 Task: Assign in the project BarTech the issue 'Upgrade the content management and versioning mechanisms of a web application to improve content management and version control' to the sprint 'Onboarding and Training Sprint'. Assign in the project BarTech the issue 'Create a new online platform for online meditation and mindfulness courses with advanced guided meditation and stress reduction features.' to the sprint 'Onboarding and Training Sprint'. Assign in the project BarTech the issue 'Implement a new cloud-based asset management system for a company with advanced asset tracking and maintenance features' to the sprint 'Onboarding and Training Sprint'. Assign in the project BarTech the issue 'Integrate a new push notification feature into an existing mobile application to enhance user engagement and real-time updates' to the sprint 'Onboarding and Training Sprint'
Action: Mouse moved to (185, 50)
Screenshot: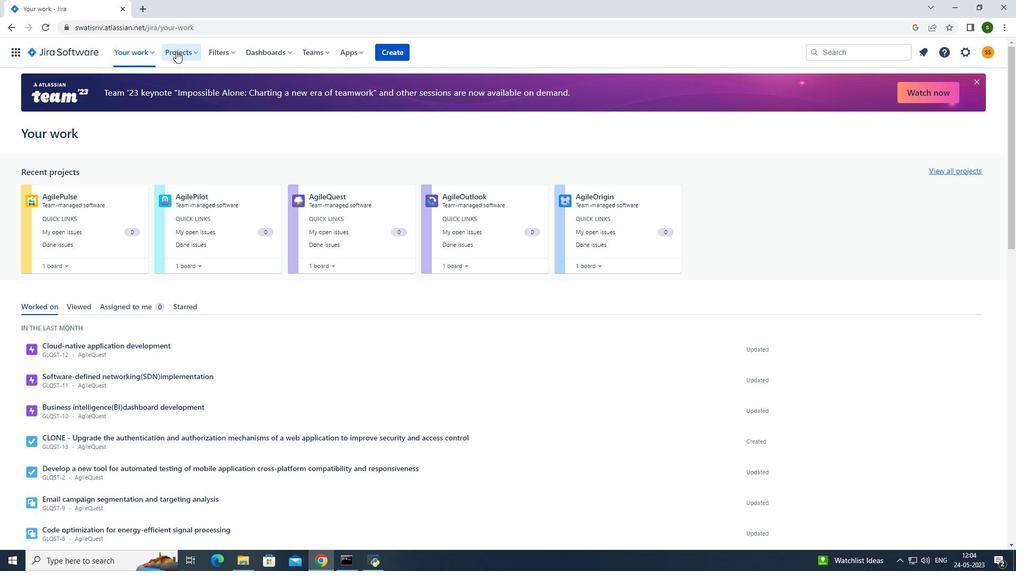 
Action: Mouse pressed left at (185, 50)
Screenshot: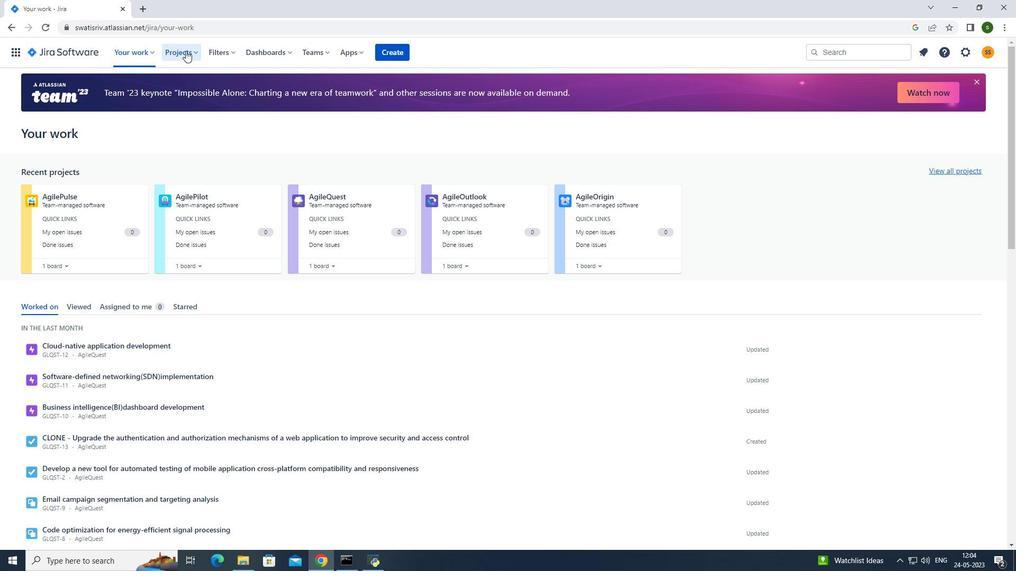 
Action: Mouse moved to (232, 102)
Screenshot: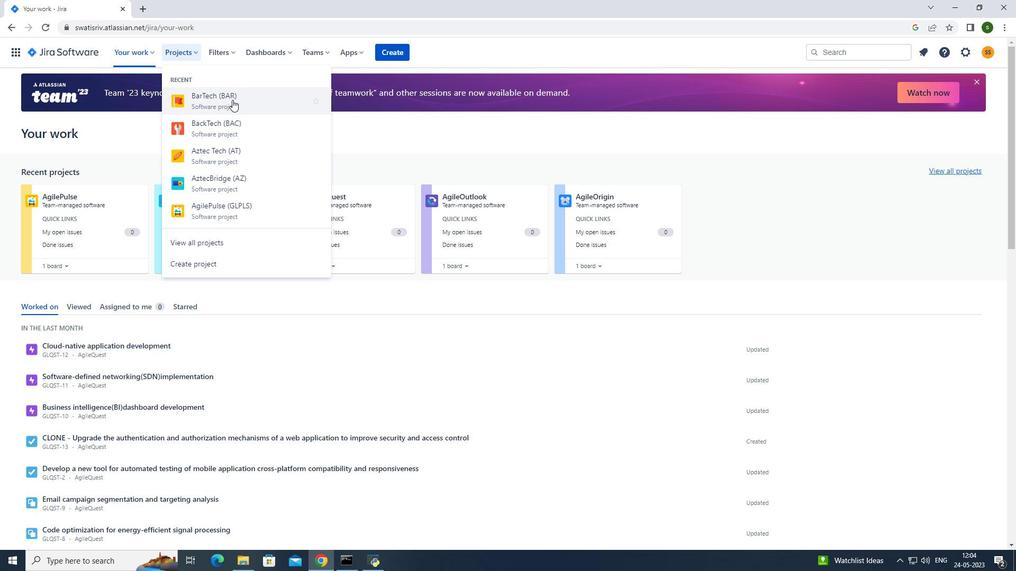 
Action: Mouse pressed left at (232, 102)
Screenshot: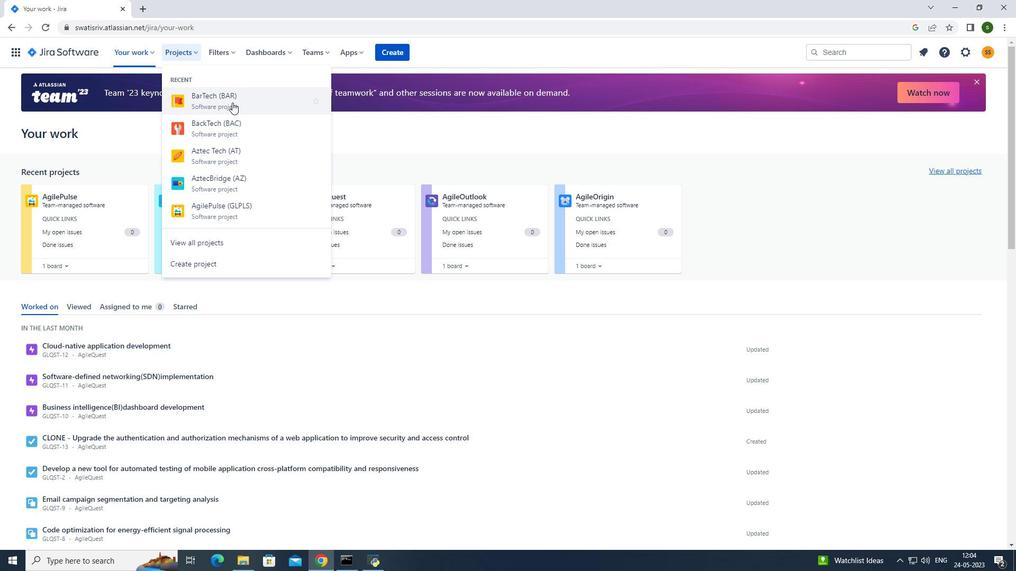 
Action: Mouse moved to (230, 360)
Screenshot: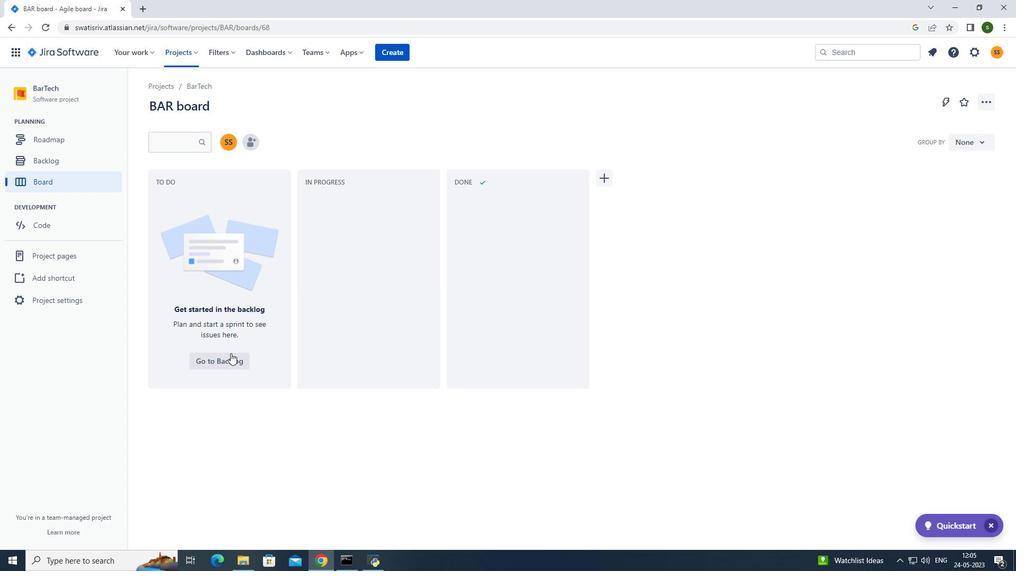 
Action: Mouse pressed left at (230, 360)
Screenshot: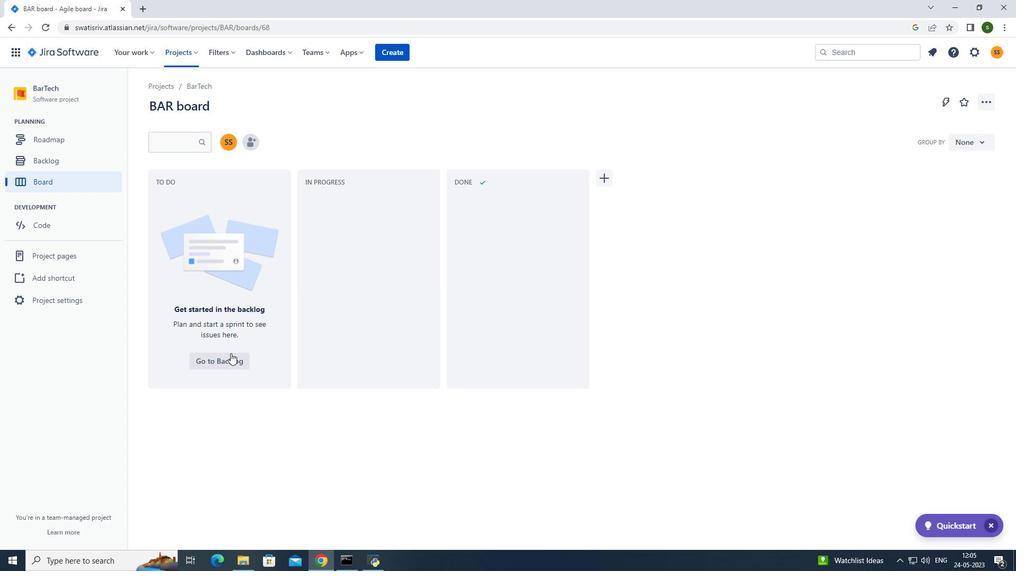 
Action: Mouse moved to (412, 300)
Screenshot: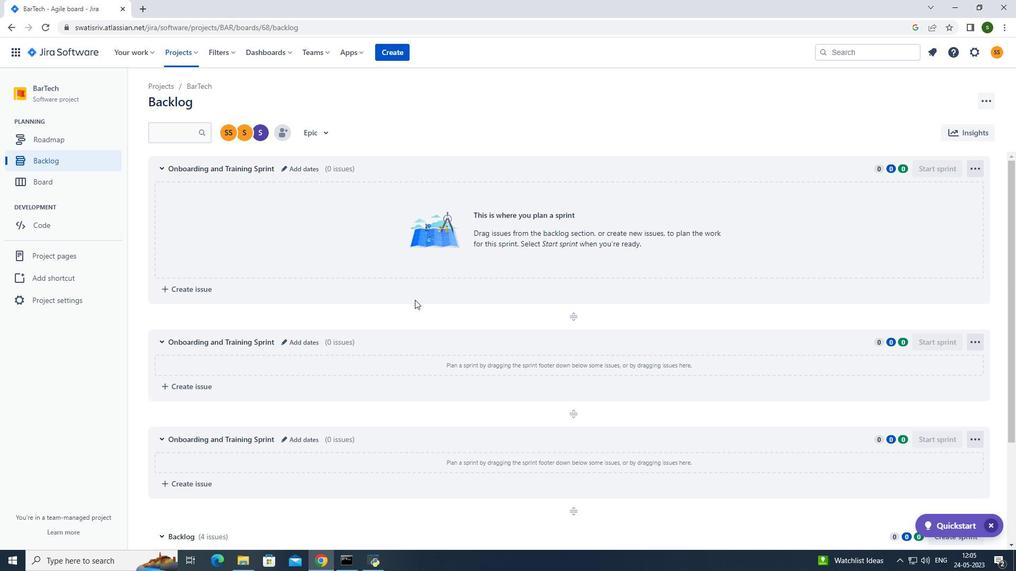
Action: Mouse scrolled (412, 299) with delta (0, 0)
Screenshot: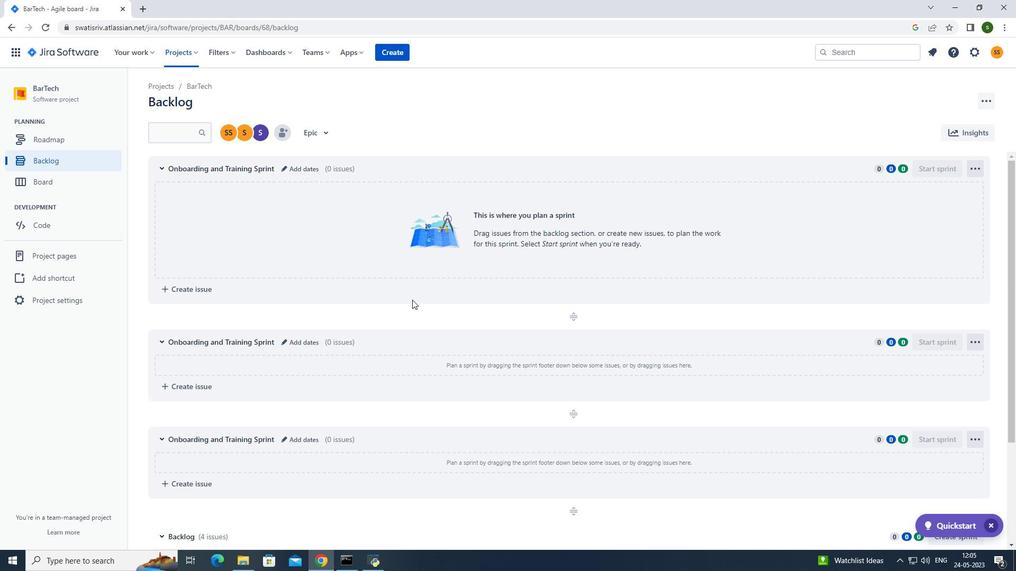 
Action: Mouse moved to (407, 300)
Screenshot: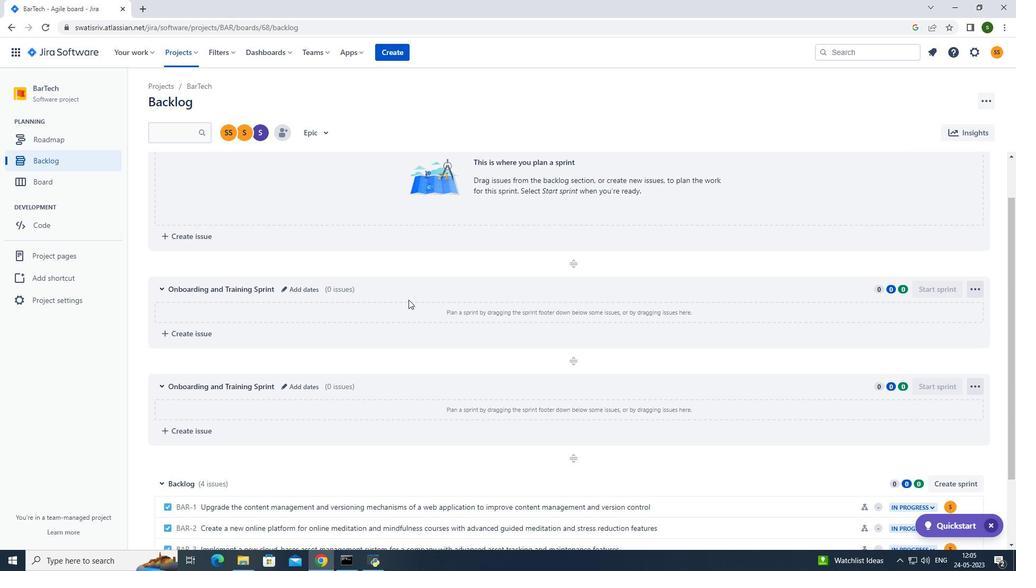 
Action: Mouse scrolled (407, 300) with delta (0, 0)
Screenshot: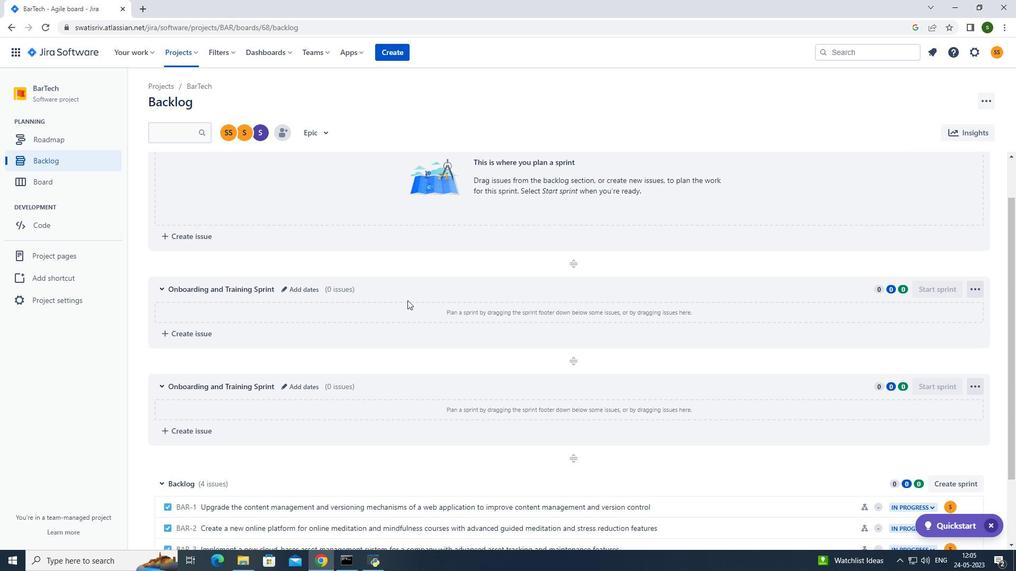 
Action: Mouse scrolled (407, 300) with delta (0, 0)
Screenshot: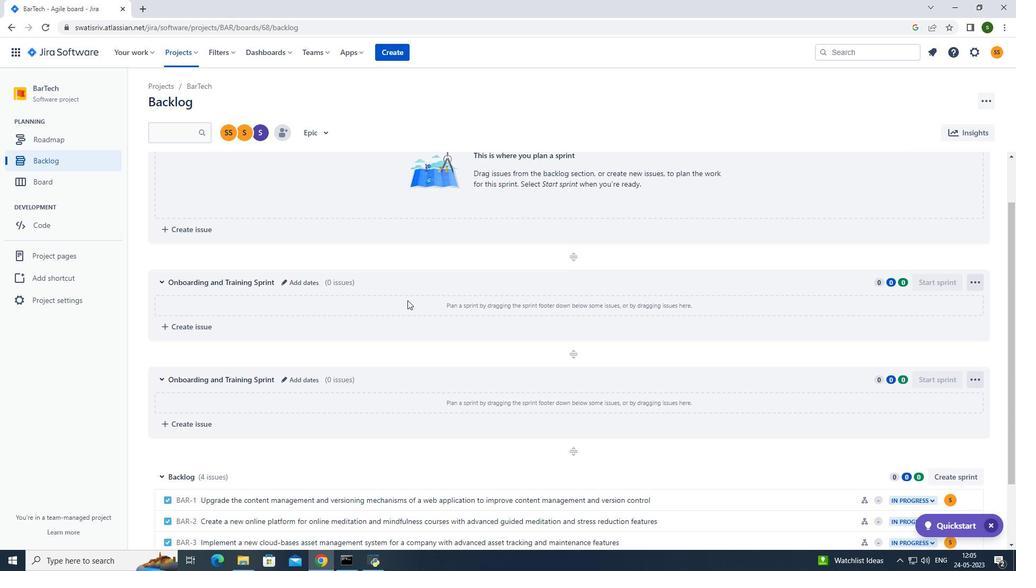 
Action: Mouse scrolled (407, 300) with delta (0, 0)
Screenshot: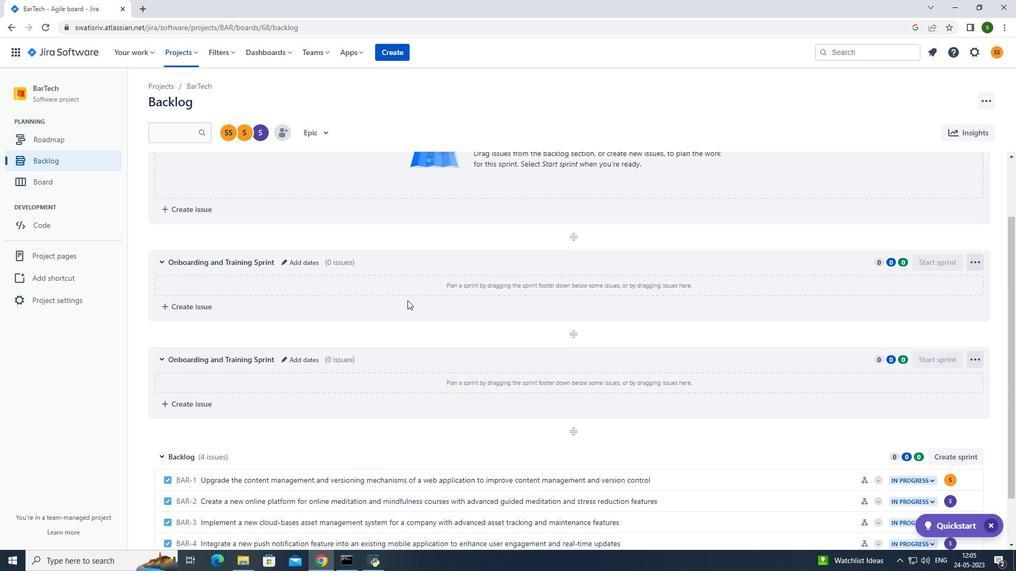 
Action: Mouse moved to (973, 420)
Screenshot: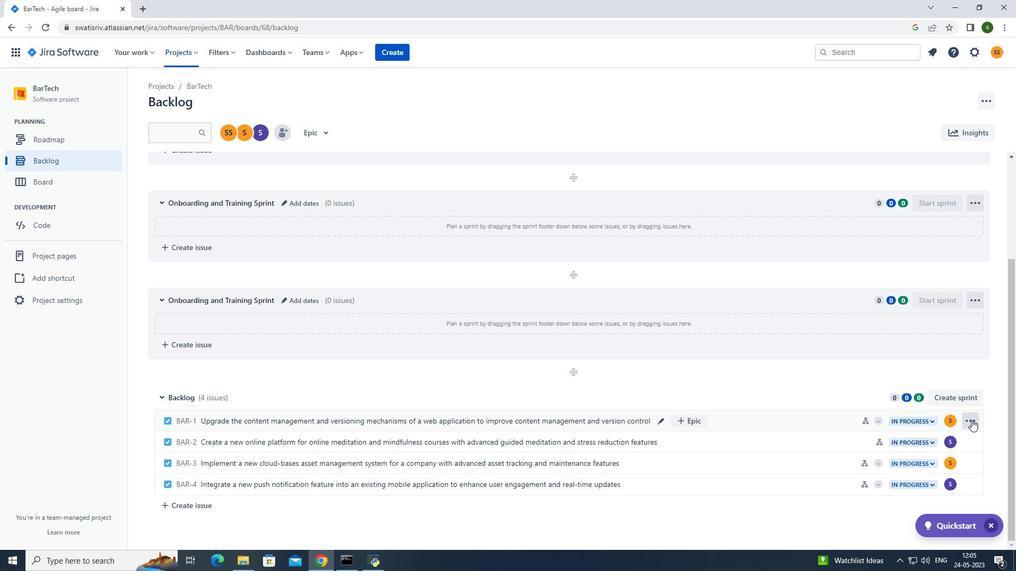 
Action: Mouse pressed left at (973, 420)
Screenshot: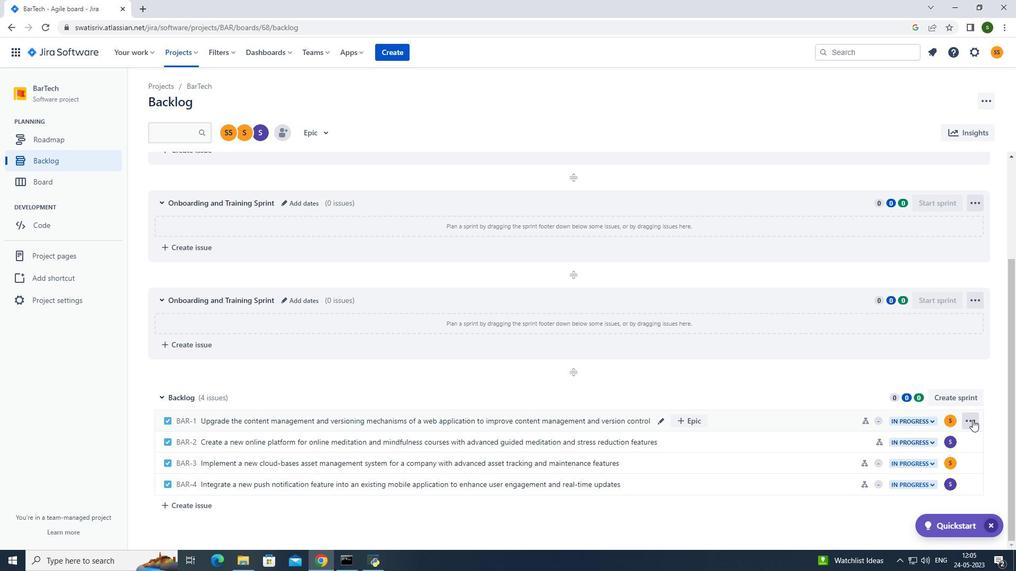 
Action: Mouse moved to (916, 329)
Screenshot: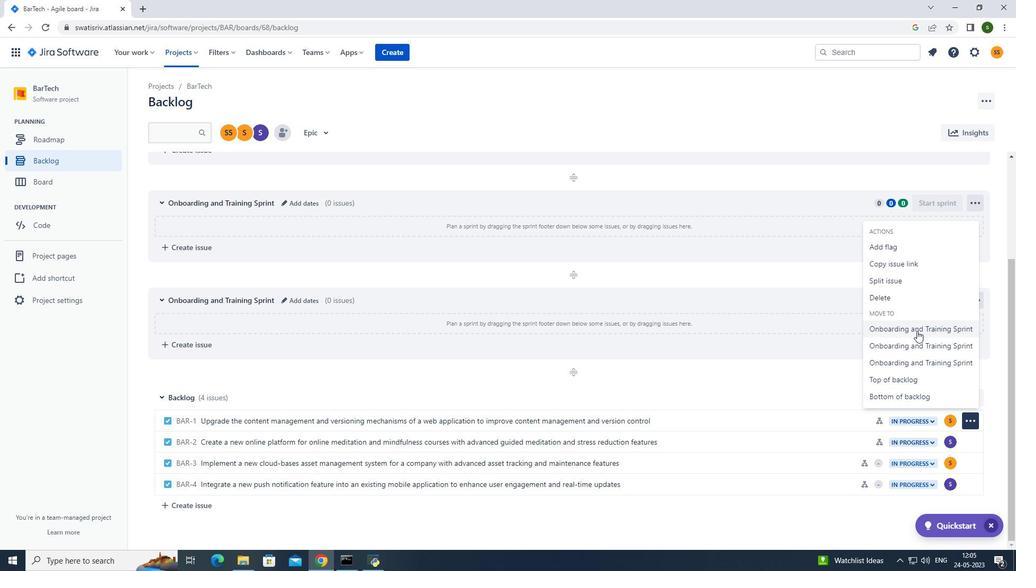 
Action: Mouse pressed left at (916, 329)
Screenshot: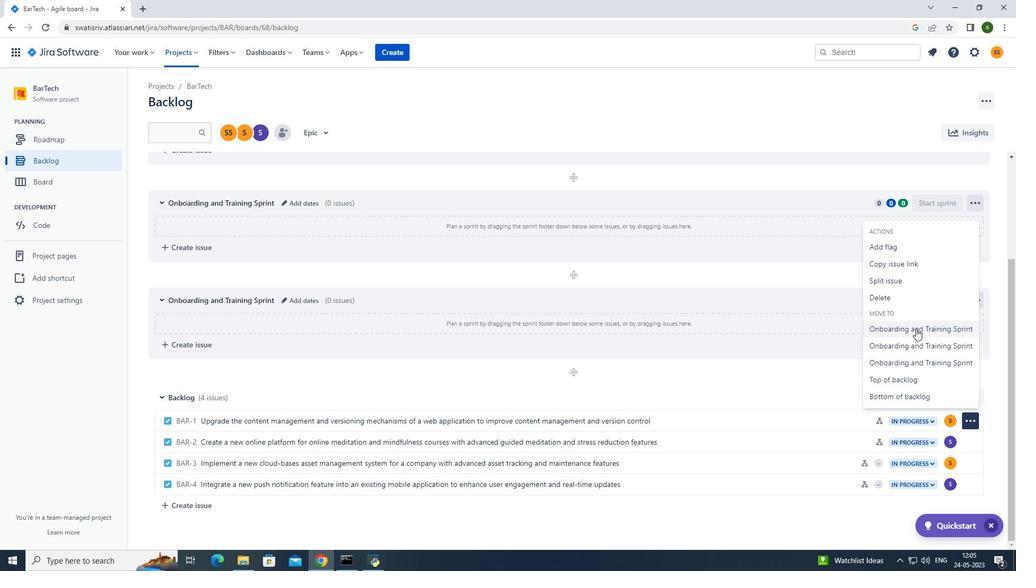 
Action: Mouse moved to (186, 49)
Screenshot: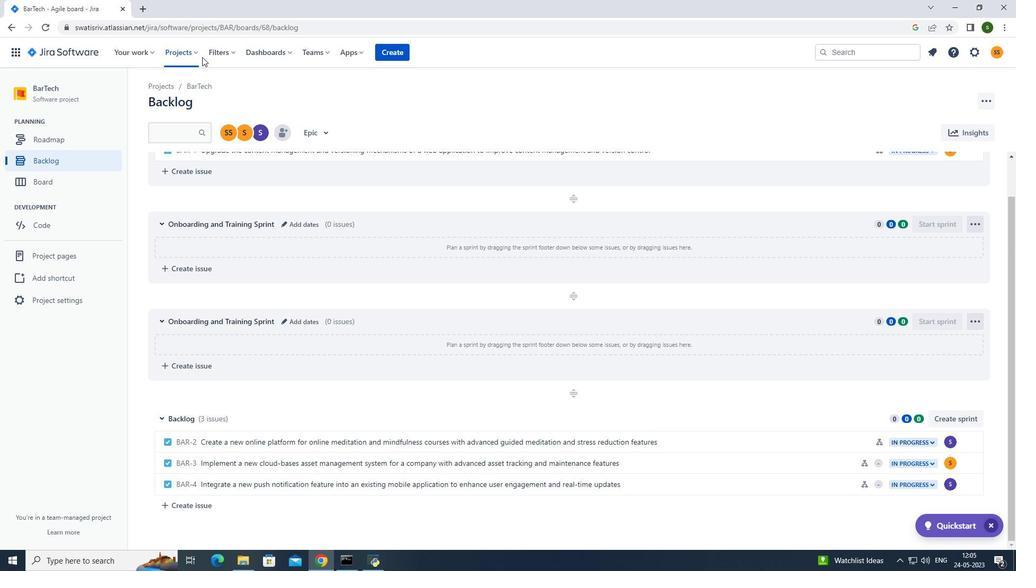 
Action: Mouse pressed left at (186, 49)
Screenshot: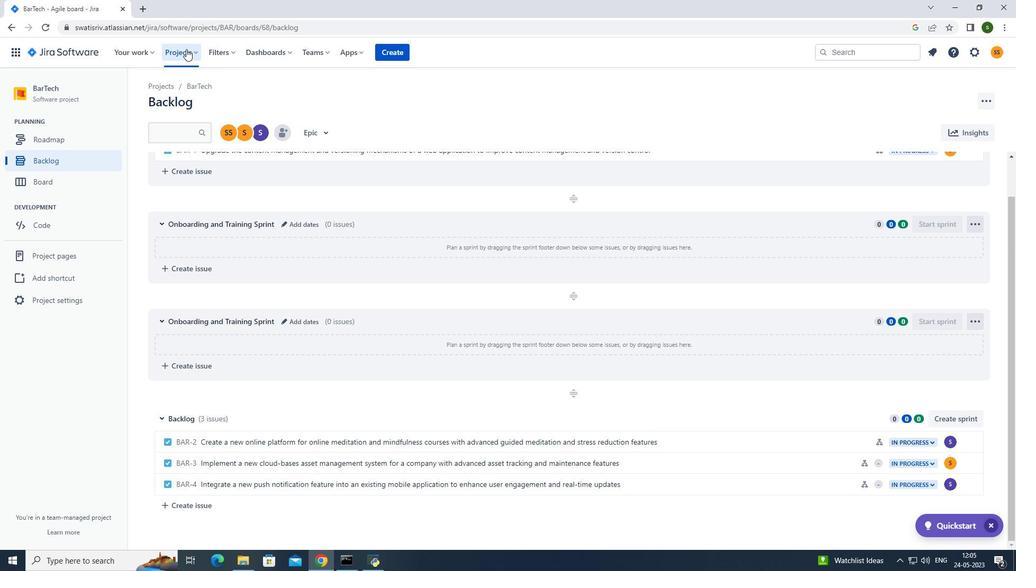 
Action: Mouse moved to (238, 103)
Screenshot: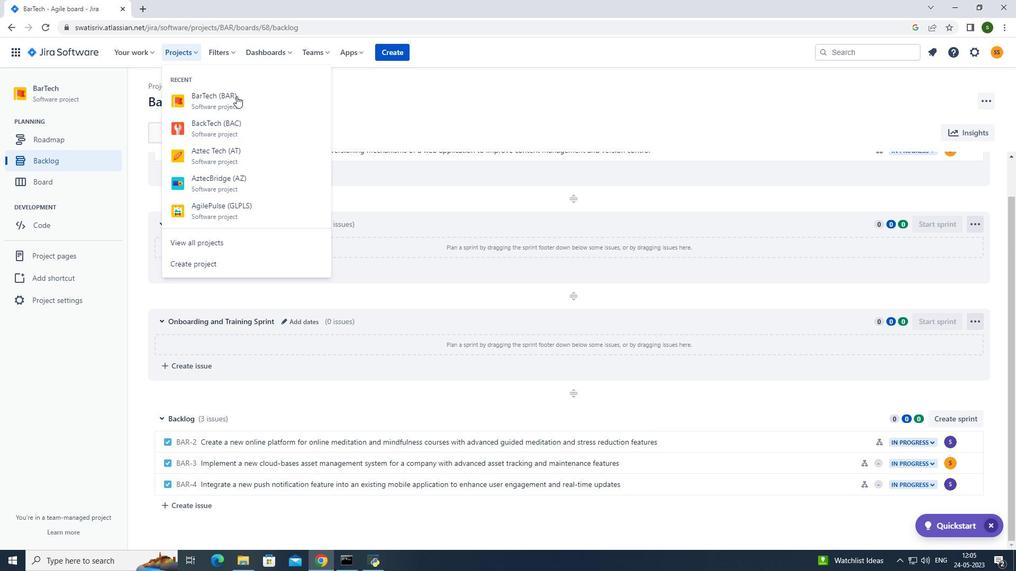 
Action: Mouse pressed left at (238, 103)
Screenshot: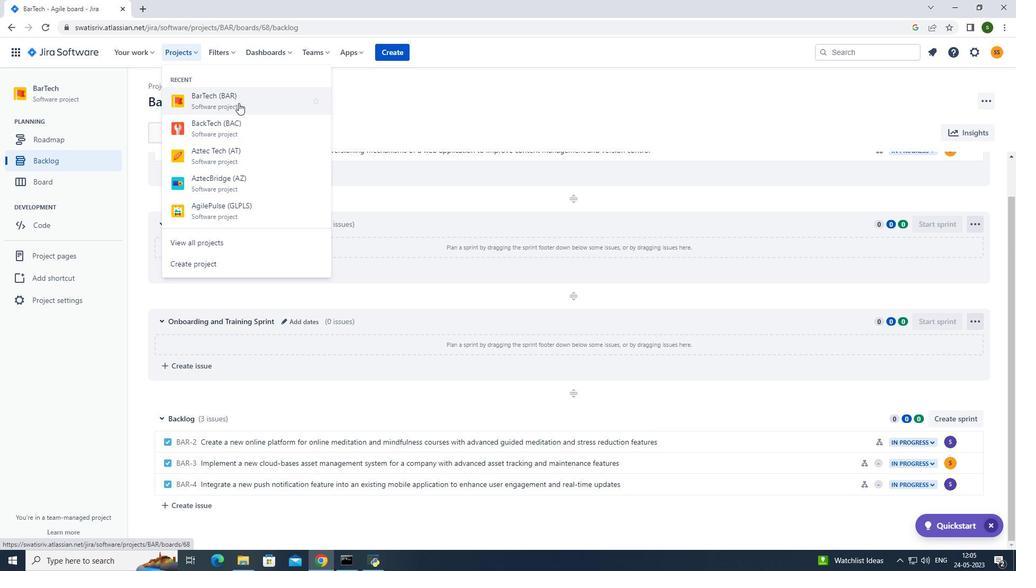 
Action: Mouse moved to (214, 366)
Screenshot: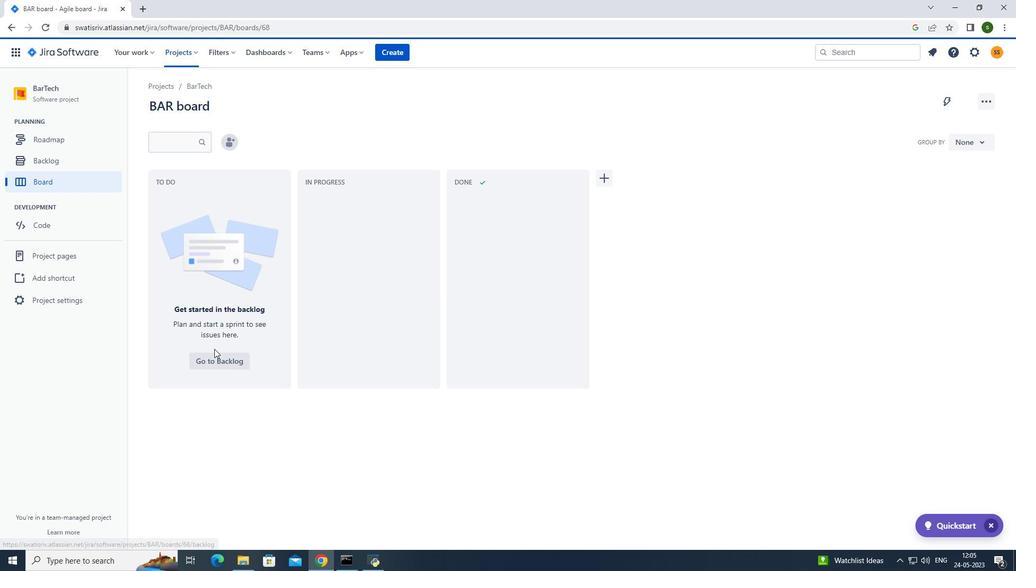 
Action: Mouse pressed left at (214, 366)
Screenshot: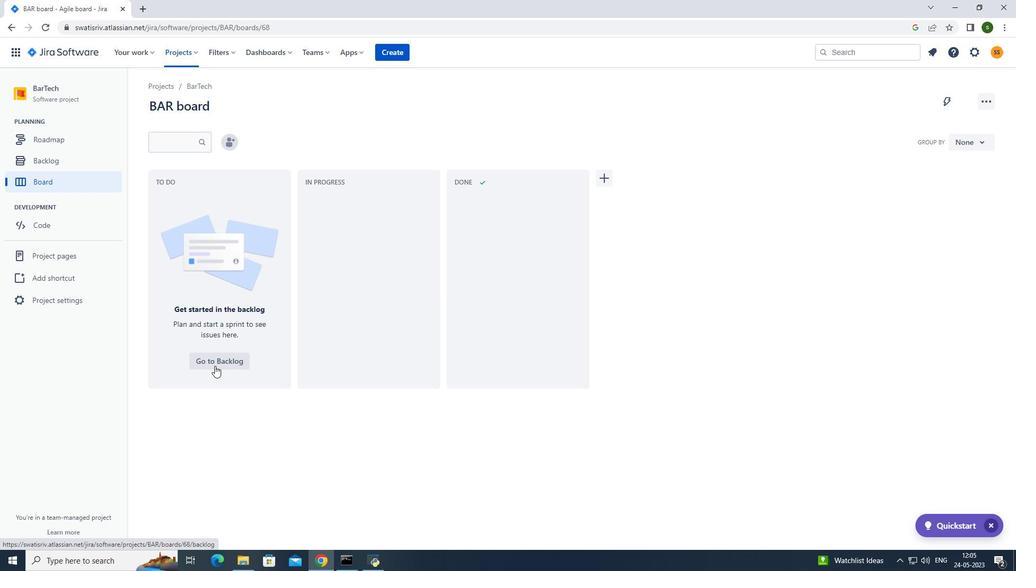 
Action: Mouse moved to (795, 361)
Screenshot: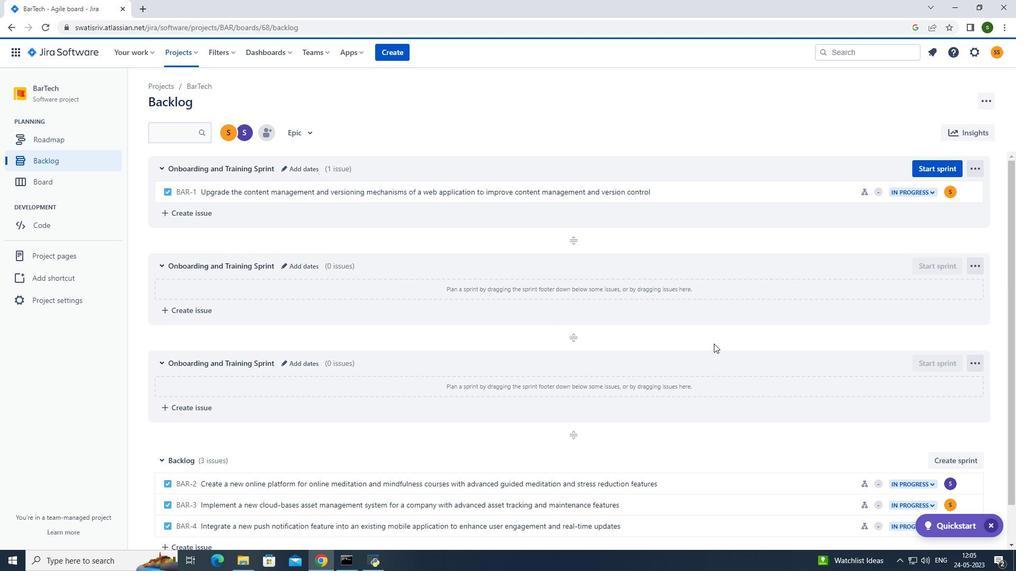 
Action: Mouse scrolled (795, 360) with delta (0, 0)
Screenshot: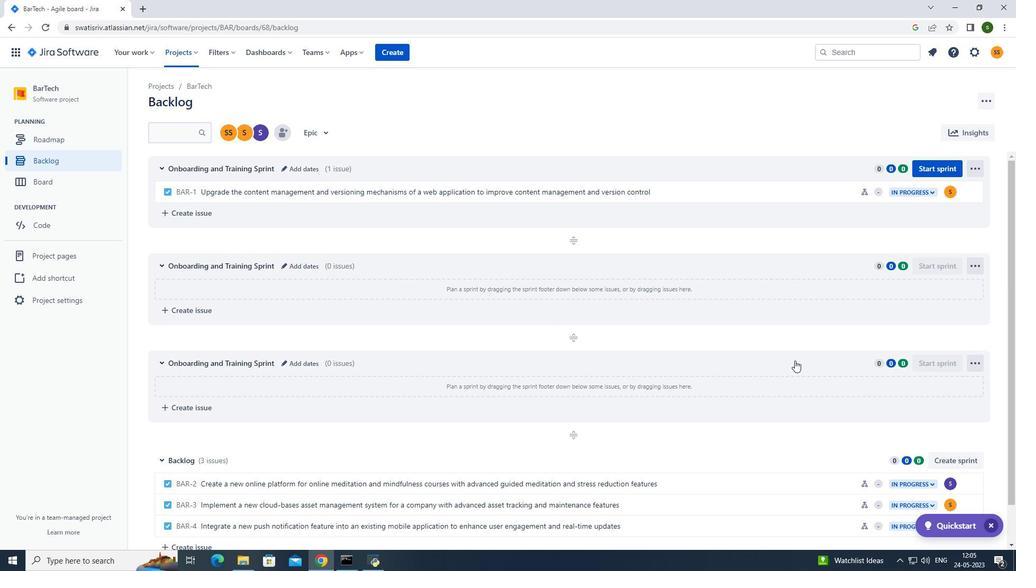 
Action: Mouse scrolled (795, 360) with delta (0, 0)
Screenshot: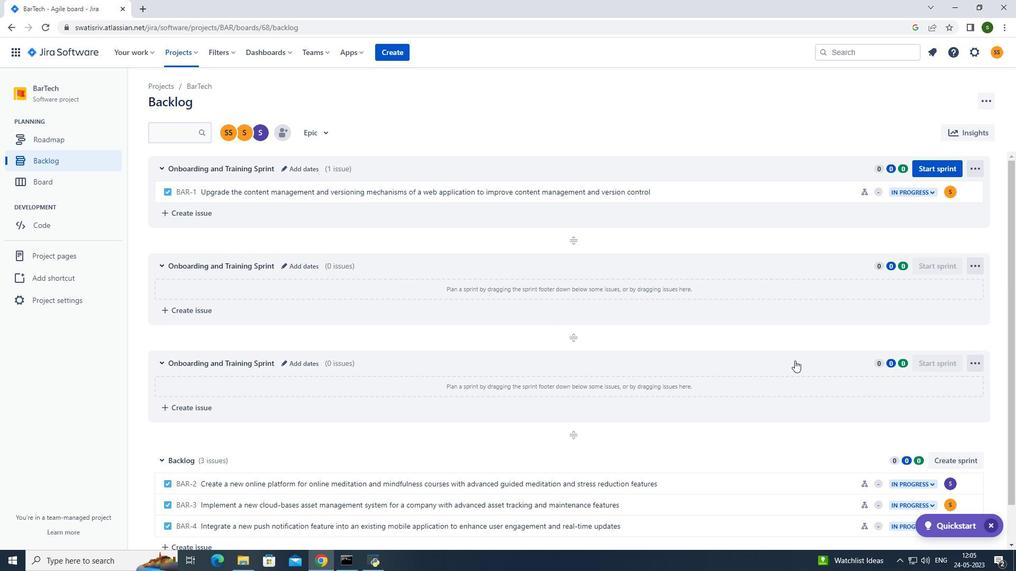 
Action: Mouse scrolled (795, 360) with delta (0, 0)
Screenshot: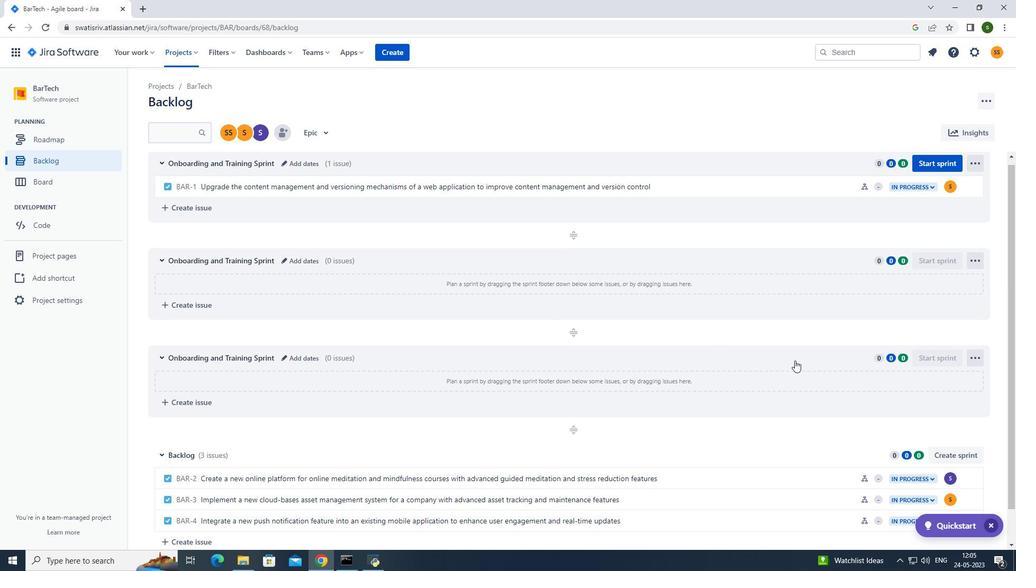 
Action: Mouse moved to (966, 438)
Screenshot: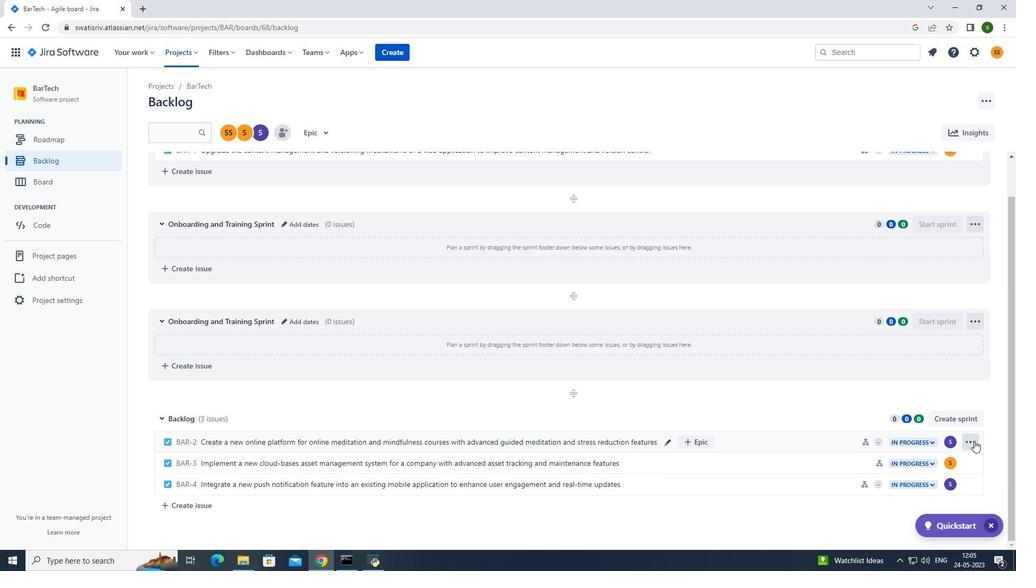 
Action: Mouse pressed left at (966, 438)
Screenshot: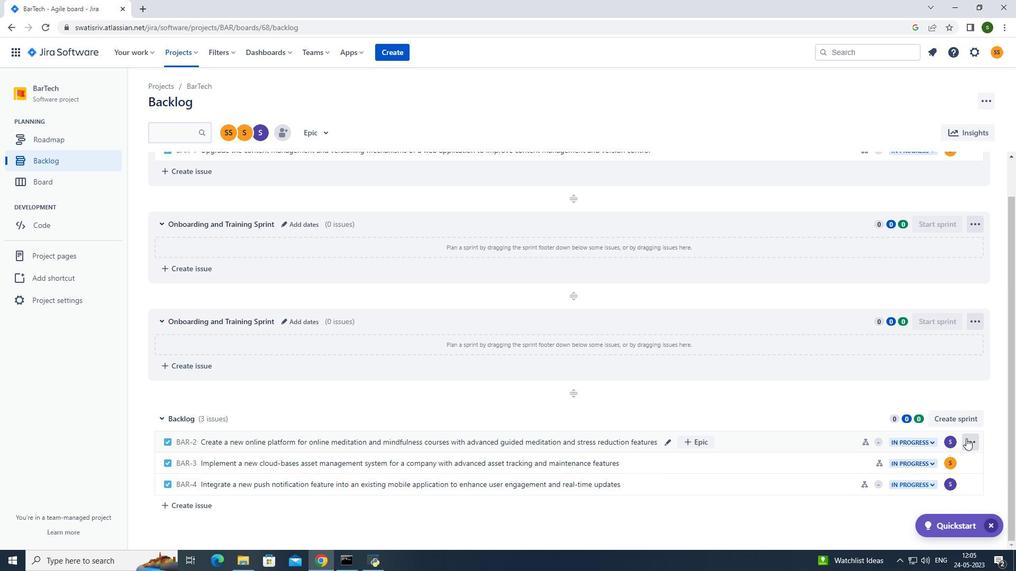 
Action: Mouse moved to (920, 371)
Screenshot: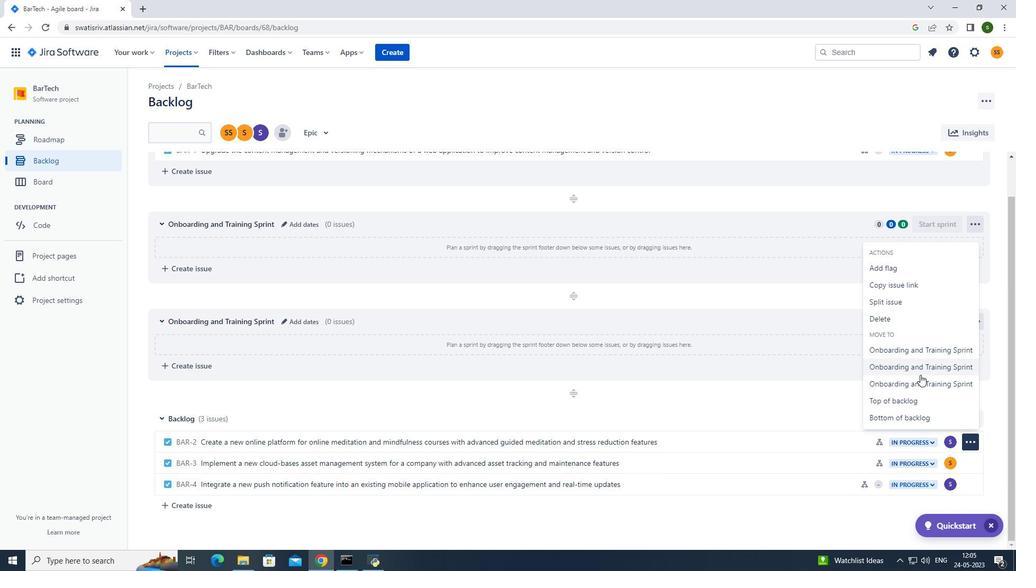 
Action: Mouse pressed left at (920, 371)
Screenshot: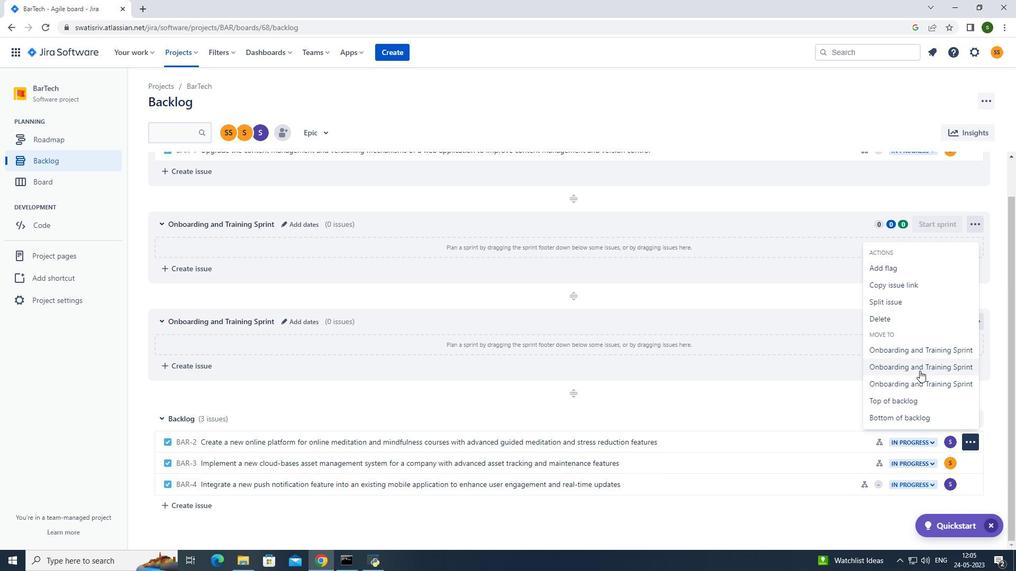 
Action: Mouse moved to (180, 58)
Screenshot: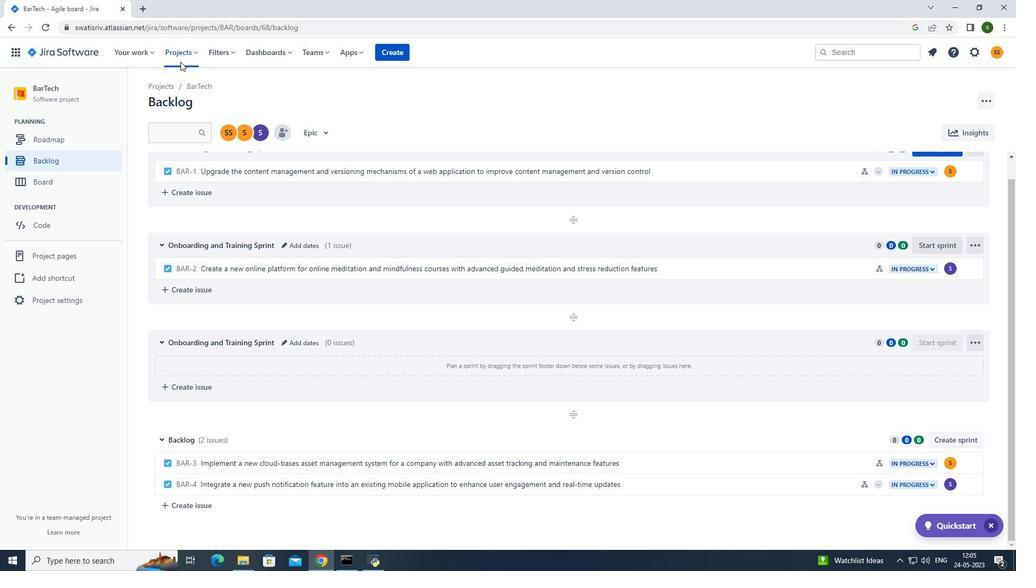 
Action: Mouse pressed left at (180, 58)
Screenshot: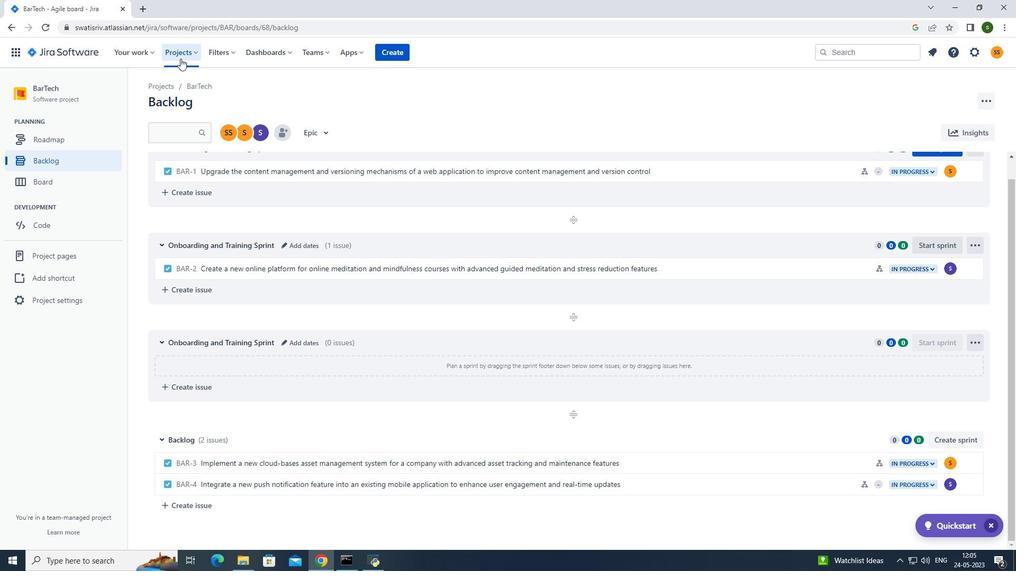 
Action: Mouse moved to (220, 91)
Screenshot: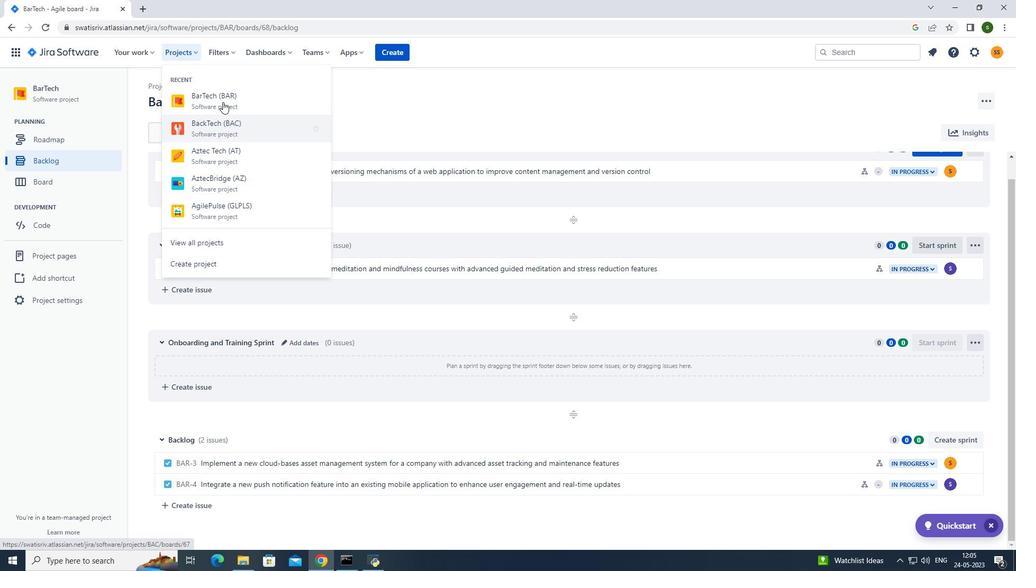 
Action: Mouse pressed left at (220, 91)
Screenshot: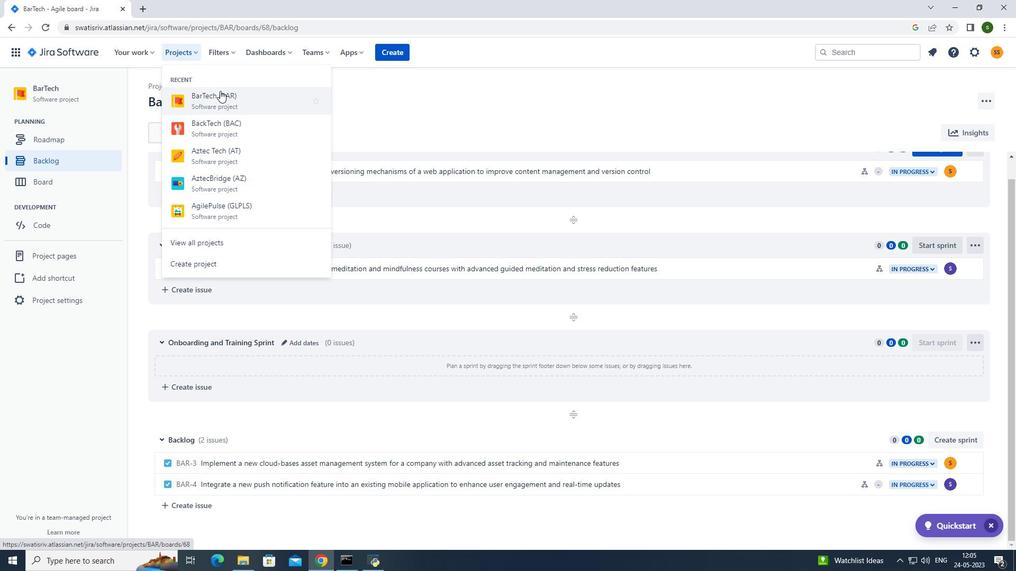 
Action: Mouse moved to (230, 357)
Screenshot: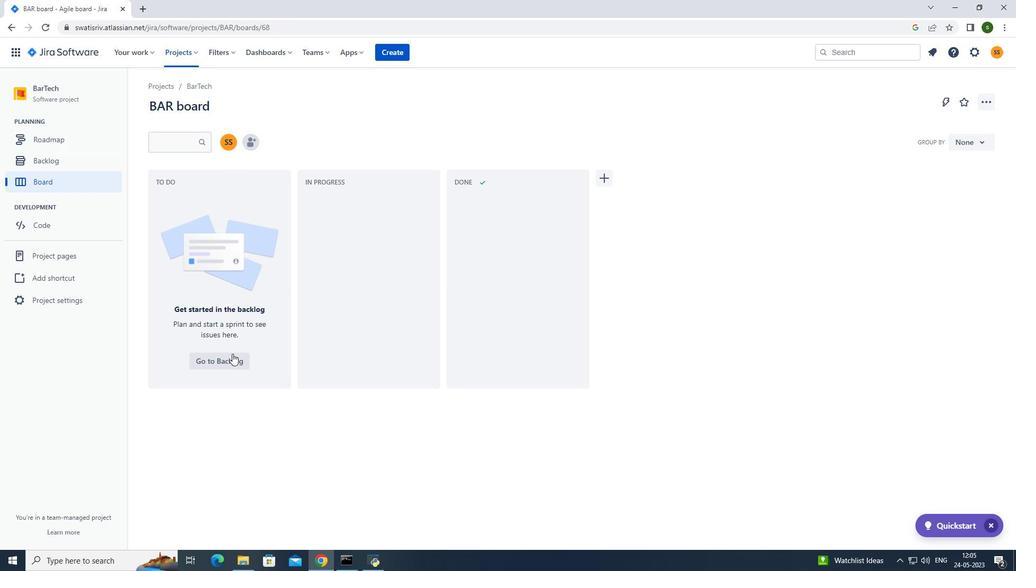 
Action: Mouse pressed left at (230, 357)
Screenshot: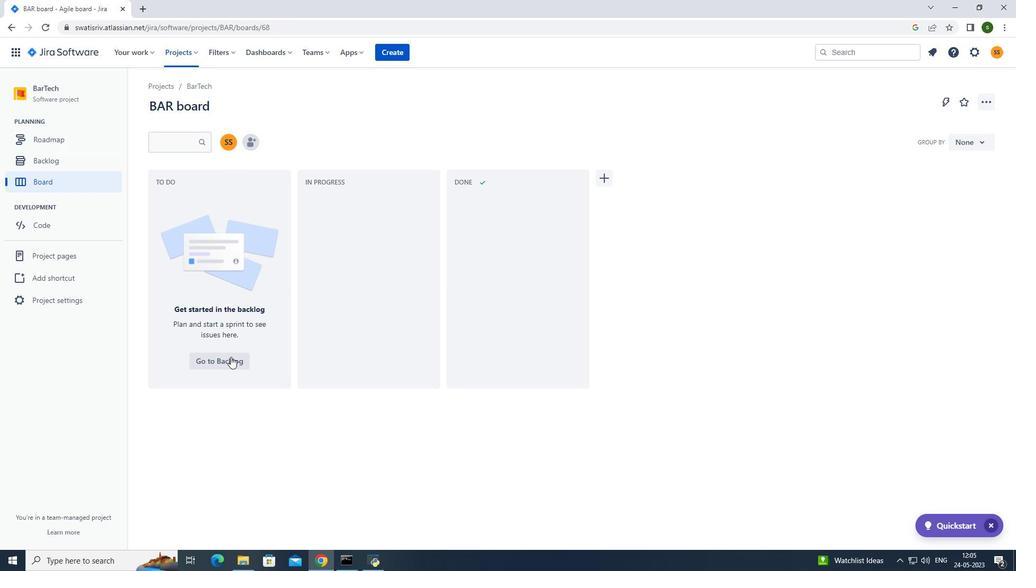 
Action: Mouse moved to (461, 331)
Screenshot: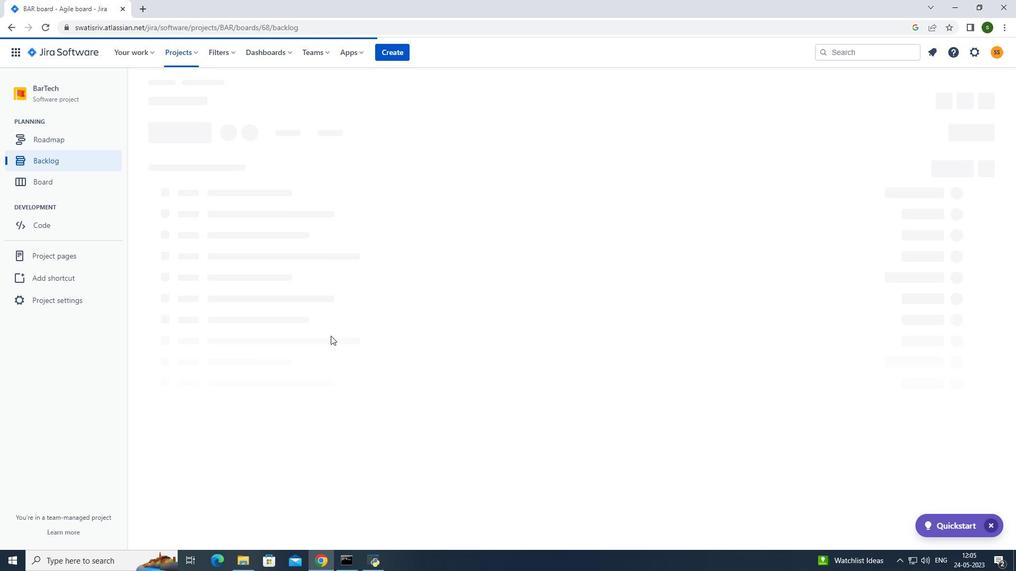 
Action: Mouse scrolled (461, 331) with delta (0, 0)
Screenshot: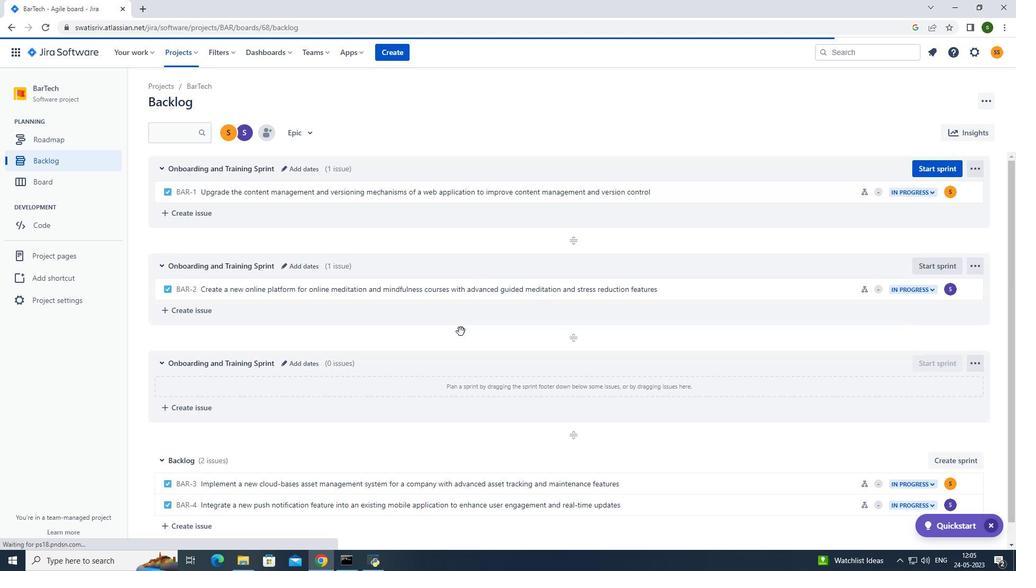 
Action: Mouse scrolled (461, 331) with delta (0, 0)
Screenshot: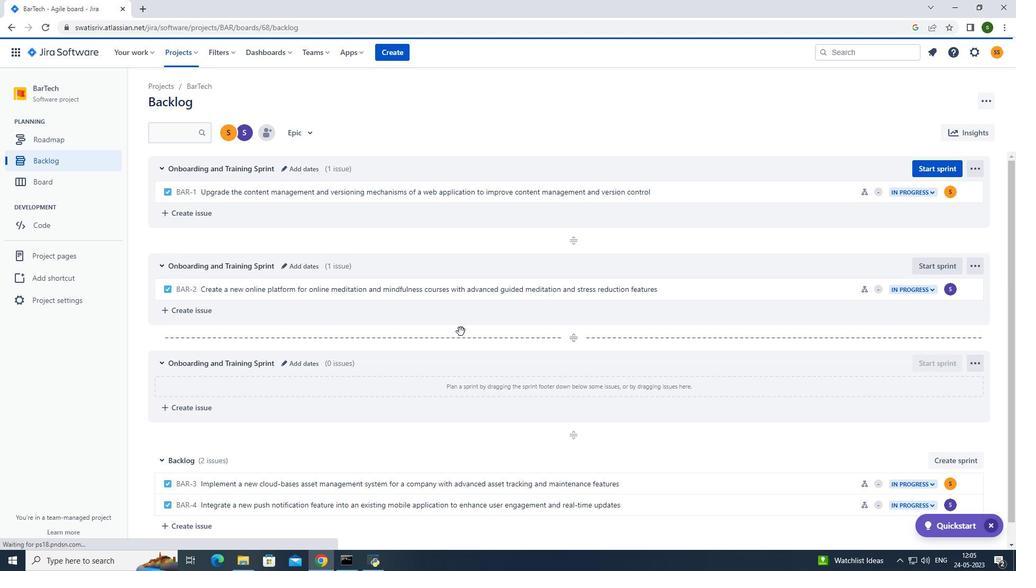 
Action: Mouse scrolled (461, 331) with delta (0, 0)
Screenshot: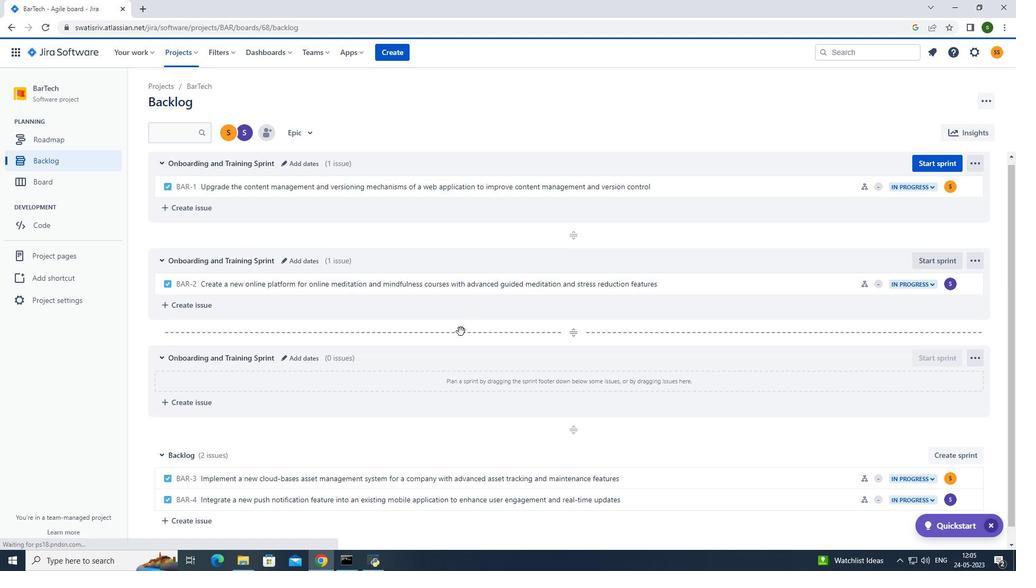
Action: Mouse moved to (971, 461)
Screenshot: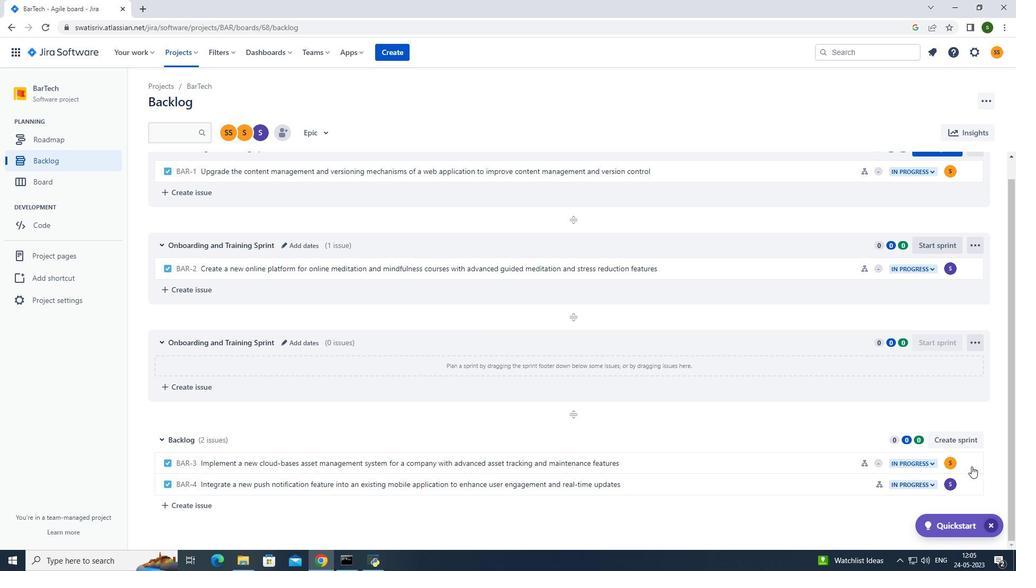 
Action: Mouse pressed left at (971, 461)
Screenshot: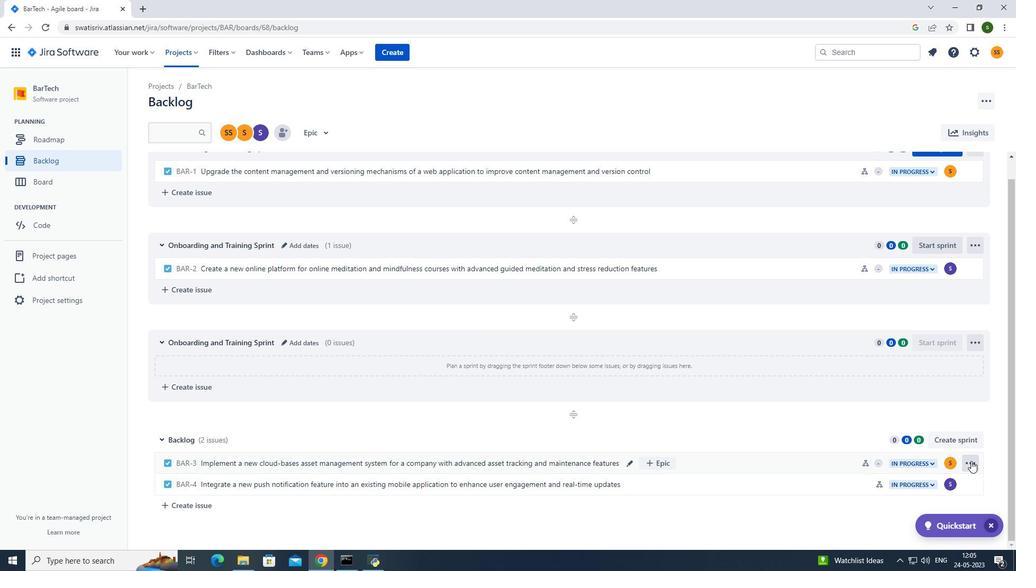 
Action: Mouse moved to (923, 409)
Screenshot: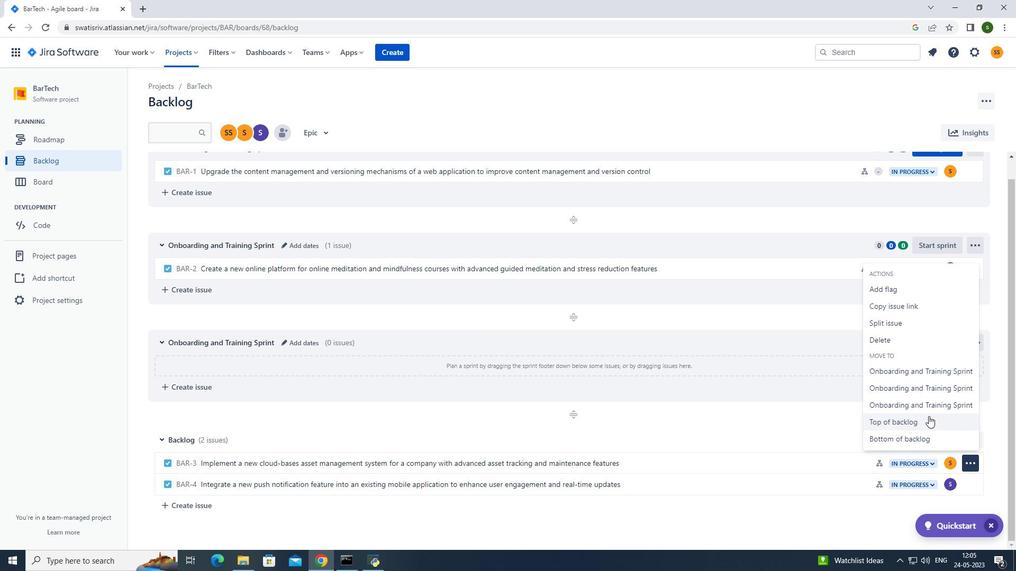 
Action: Mouse pressed left at (923, 409)
Screenshot: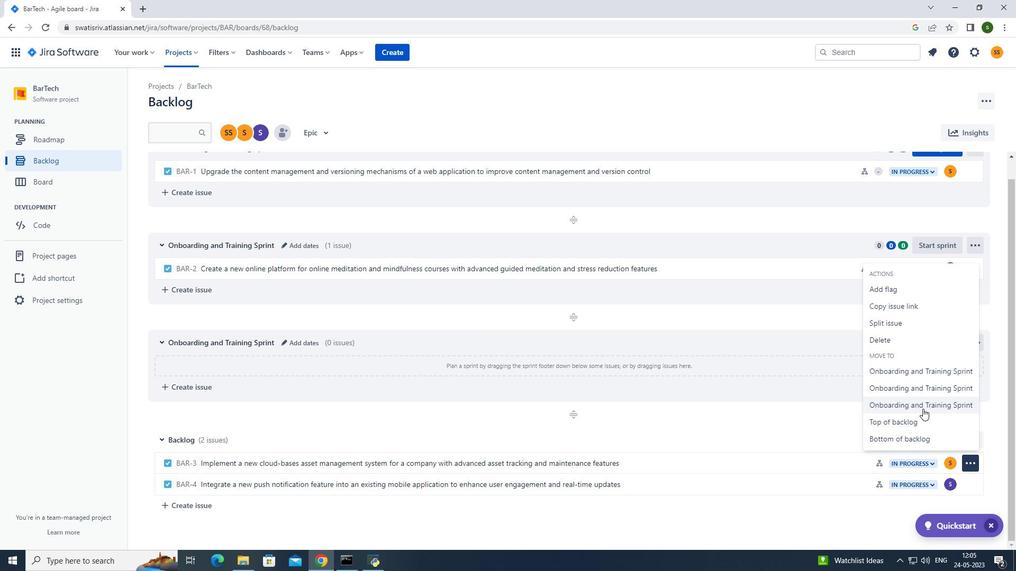 
Action: Mouse moved to (198, 55)
Screenshot: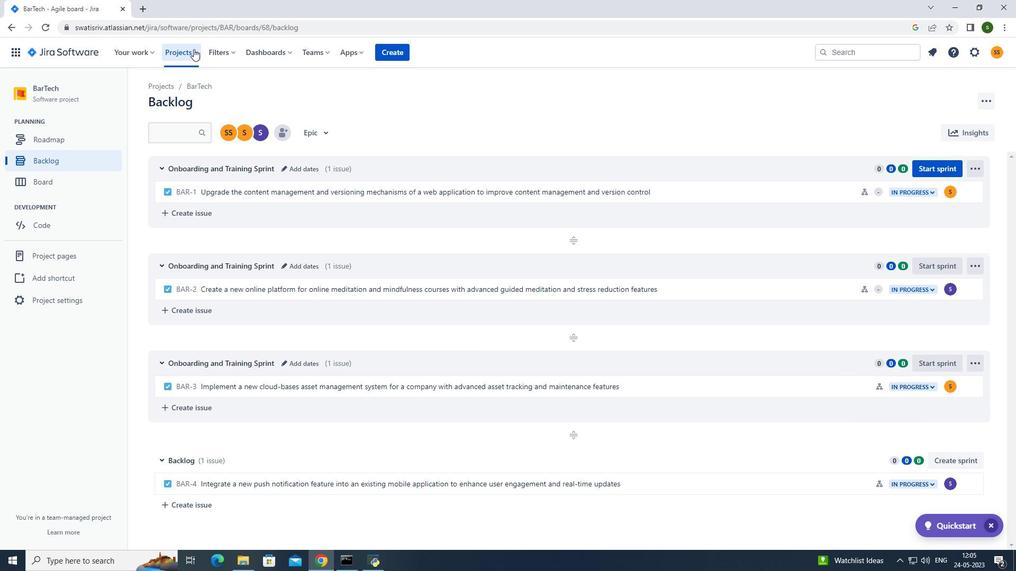 
Action: Mouse pressed left at (198, 55)
Screenshot: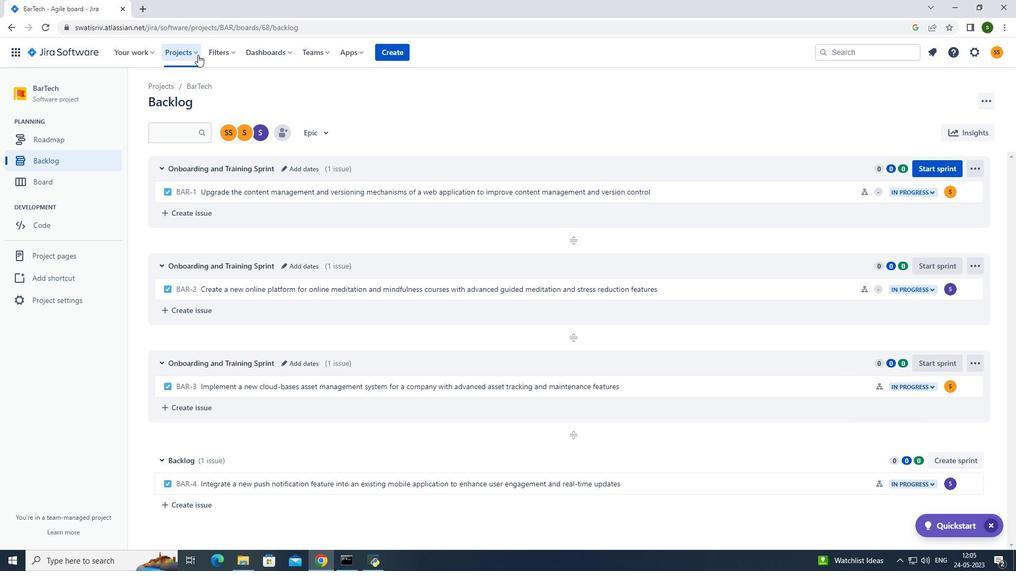 
Action: Mouse moved to (218, 95)
Screenshot: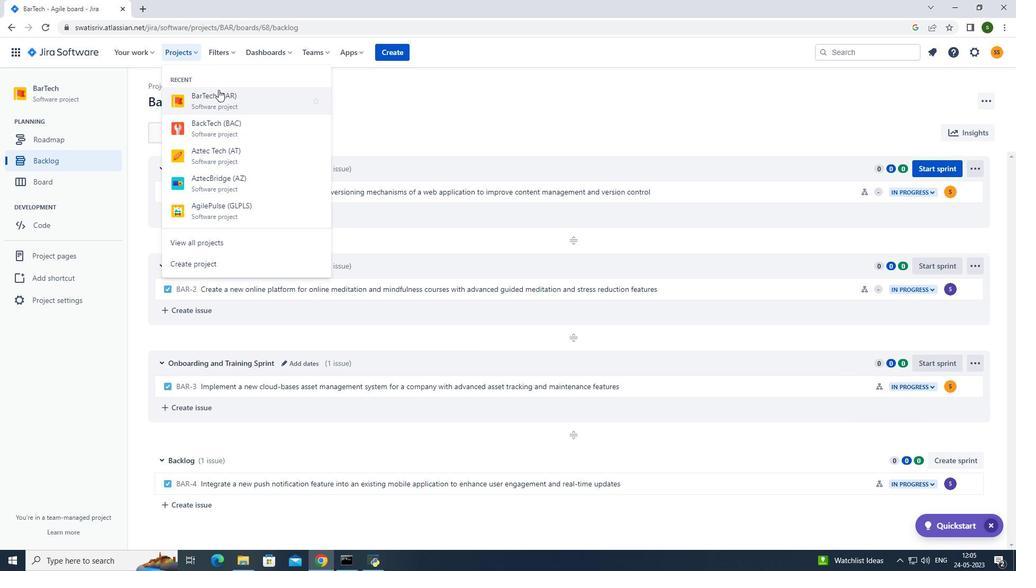 
Action: Mouse pressed left at (218, 95)
Screenshot: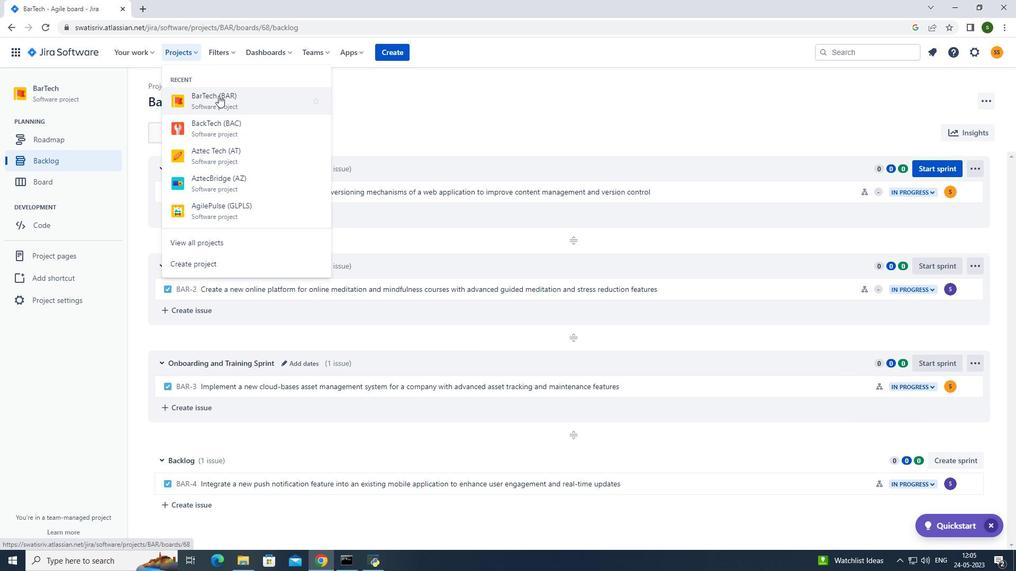 
Action: Mouse moved to (232, 366)
Screenshot: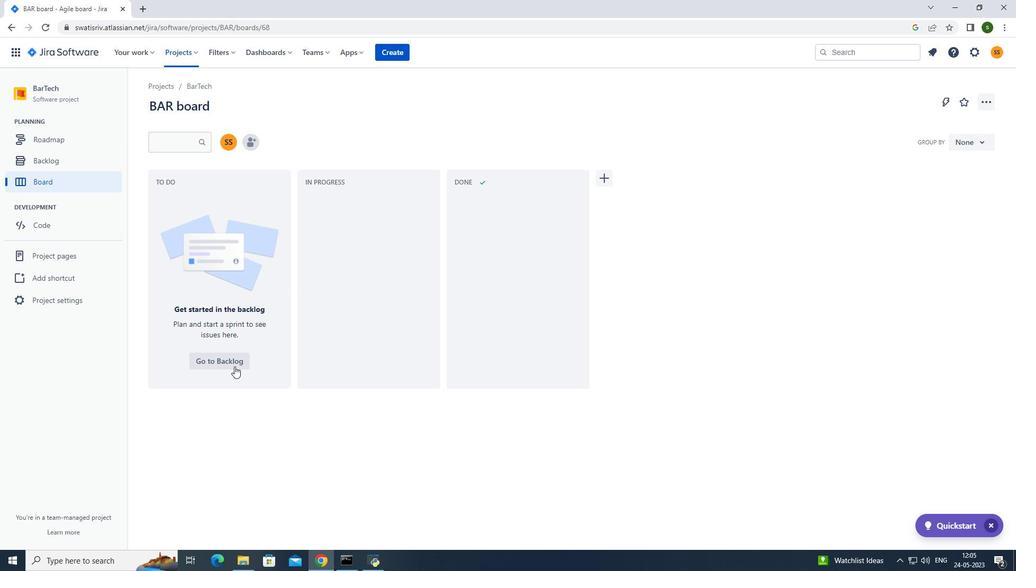 
Action: Mouse pressed left at (232, 366)
Screenshot: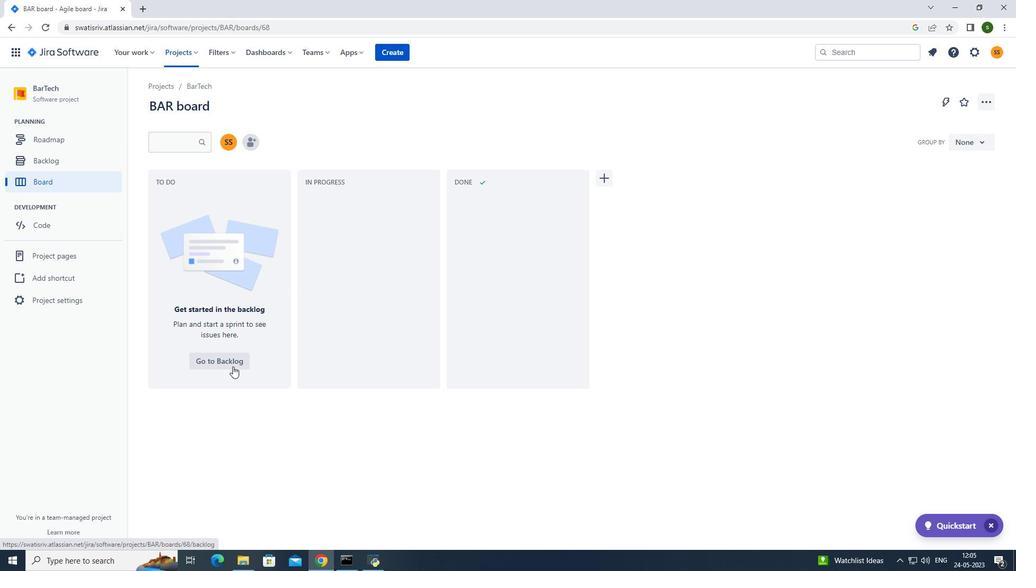 
Action: Mouse moved to (637, 362)
Screenshot: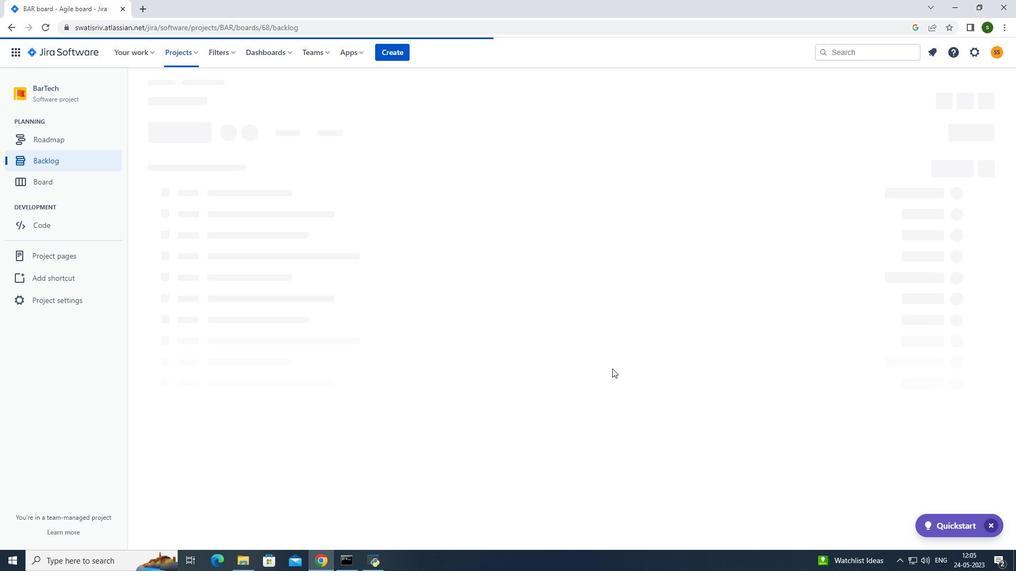 
Action: Mouse scrolled (637, 362) with delta (0, 0)
Screenshot: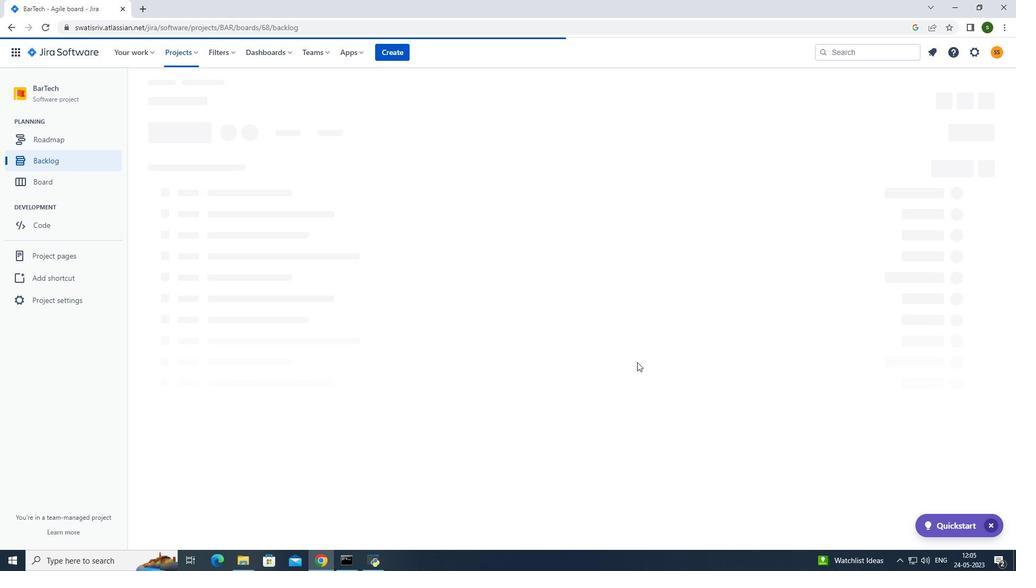 
Action: Mouse scrolled (637, 362) with delta (0, 0)
Screenshot: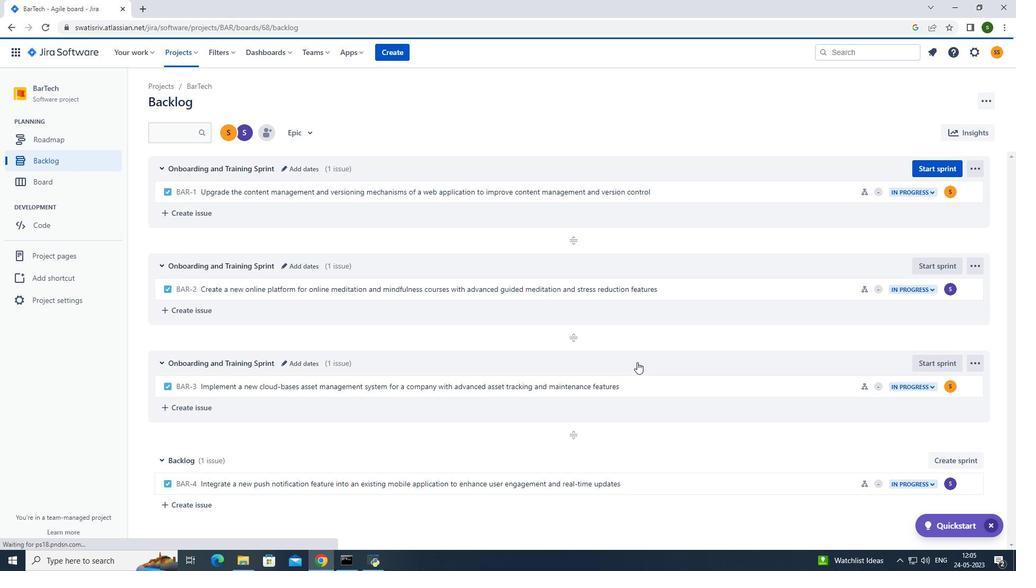 
Action: Mouse scrolled (637, 362) with delta (0, 0)
Screenshot: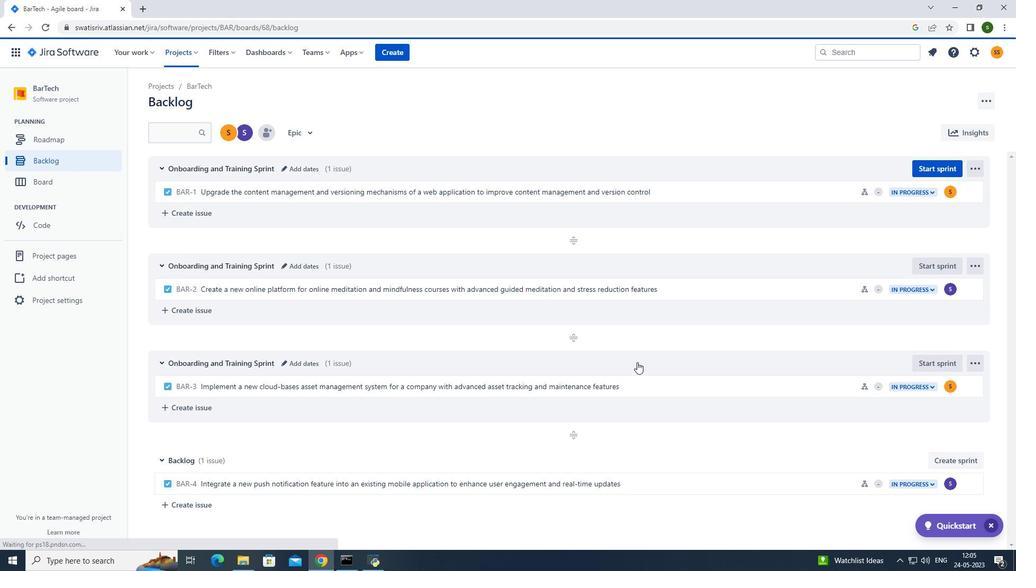 
Action: Mouse moved to (971, 481)
Screenshot: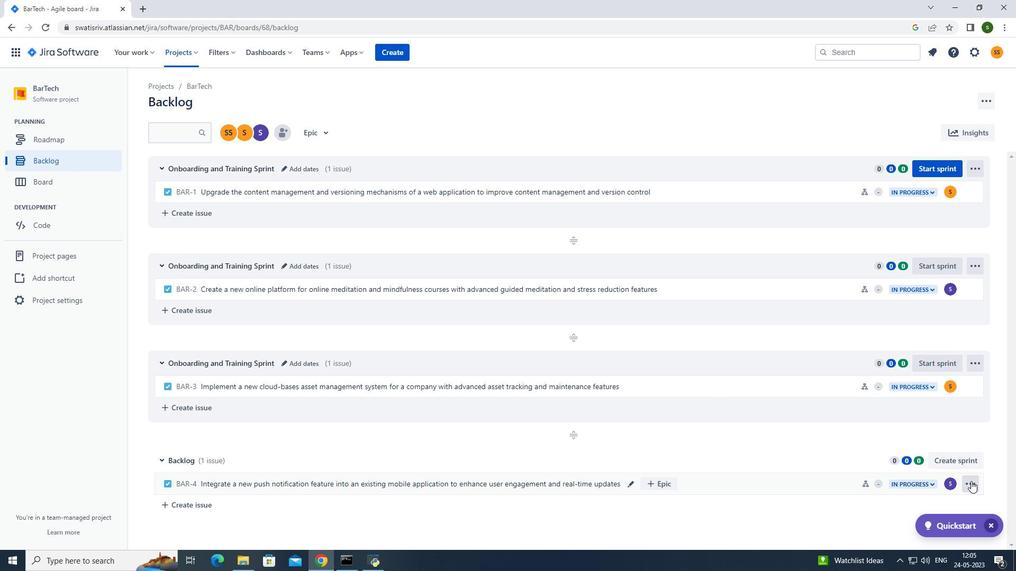 
Action: Mouse pressed left at (971, 481)
Screenshot: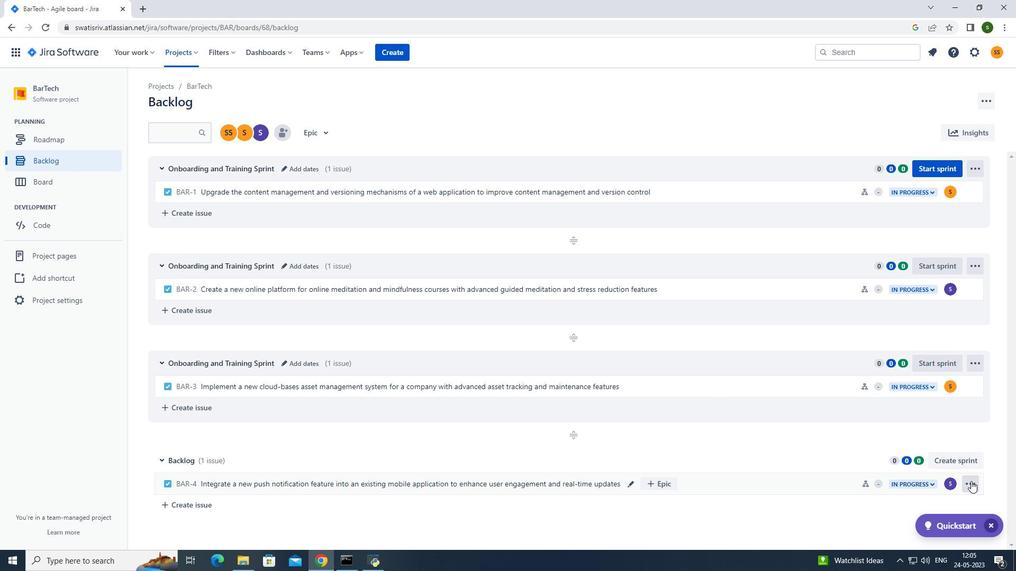 
Action: Mouse moved to (936, 427)
Screenshot: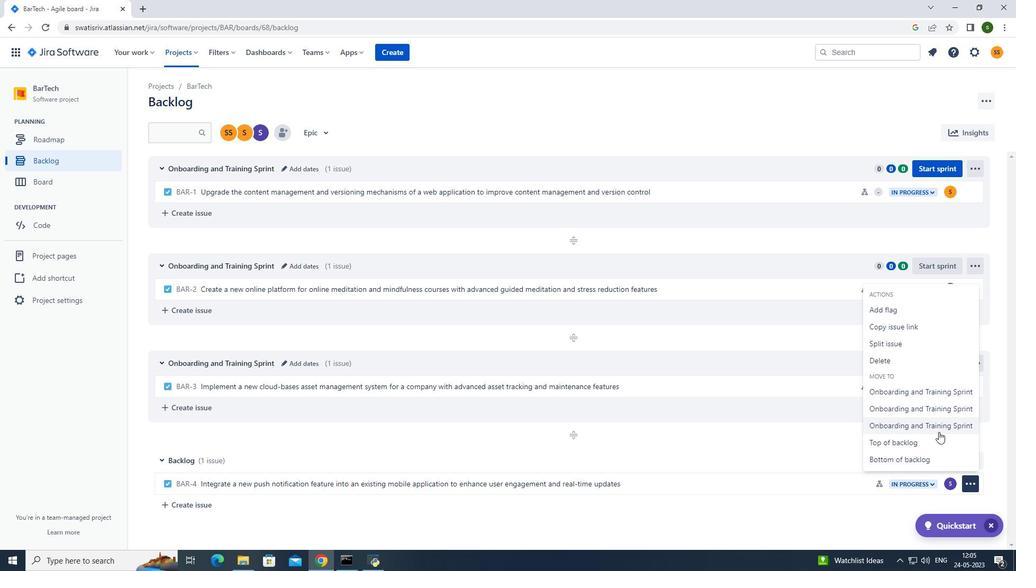 
Action: Mouse pressed left at (936, 427)
Screenshot: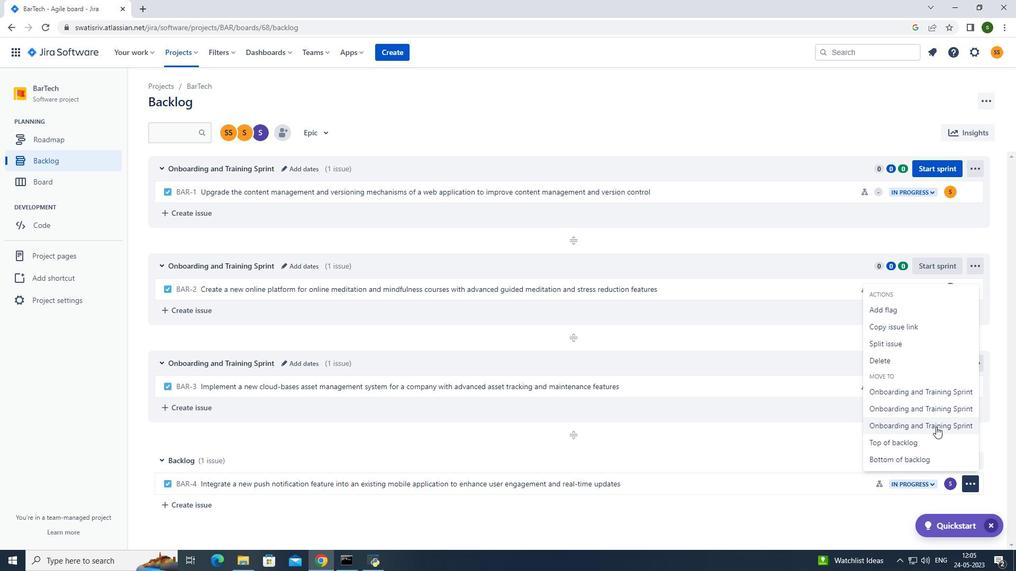 
Action: Mouse moved to (423, 92)
Screenshot: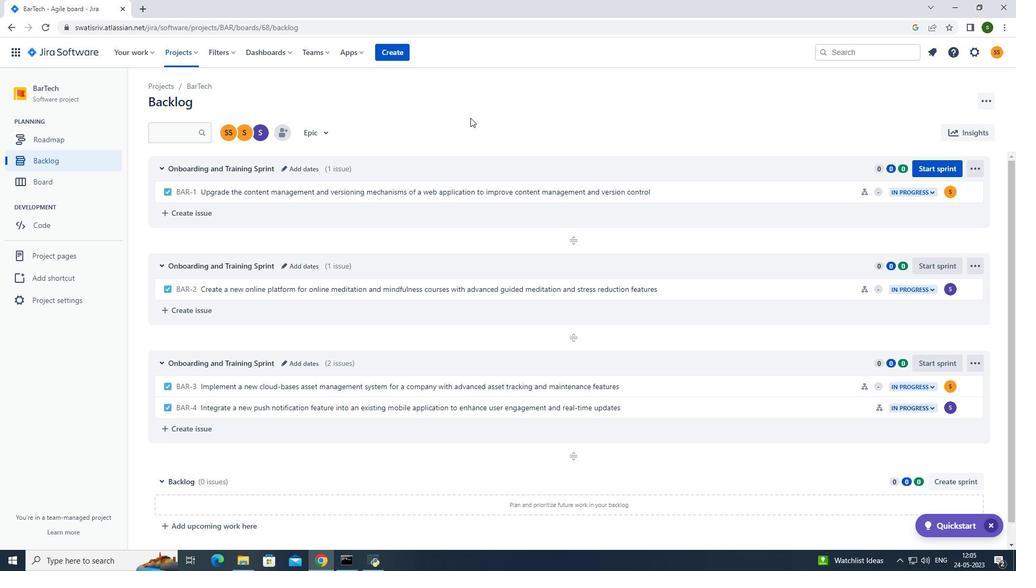 
Action: Mouse pressed left at (423, 92)
Screenshot: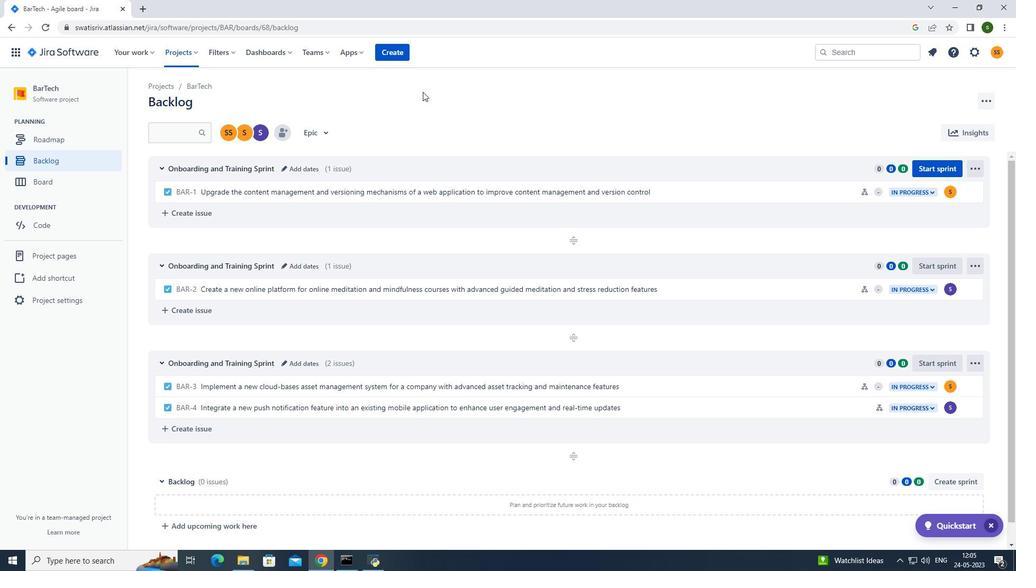 
